 Task: Find connections with filter location Campo Alegre with filter topic #businesscoachwith filter profile language Spanish with filter current company C&S ELECTRIC LTD. with filter school Mahatma Gandhi Kashi Vidyapeeth with filter industry Building Finishing Contractors with filter service category Wedding Planning with filter keywords title Actuary
Action: Mouse moved to (525, 96)
Screenshot: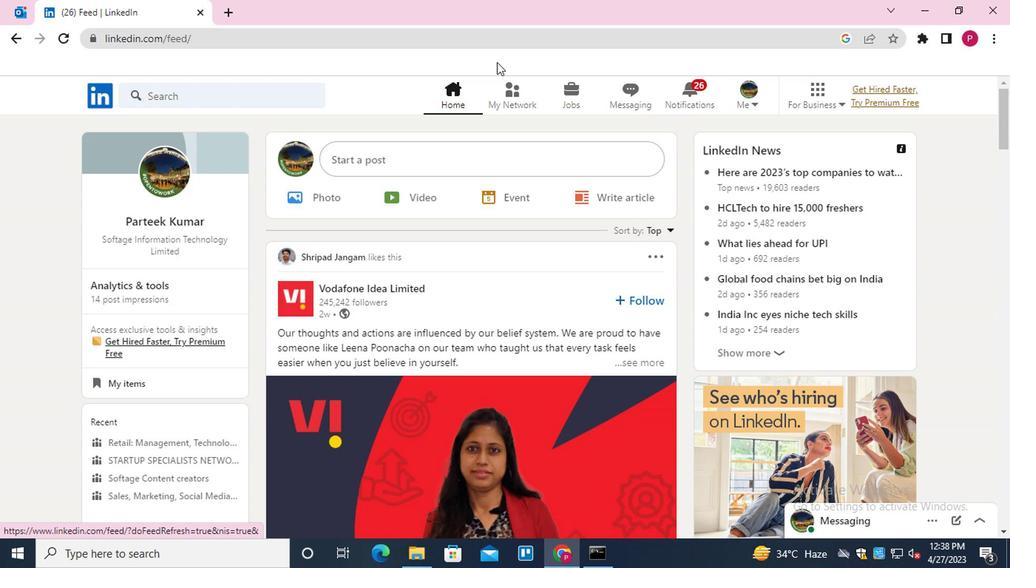 
Action: Mouse pressed left at (525, 96)
Screenshot: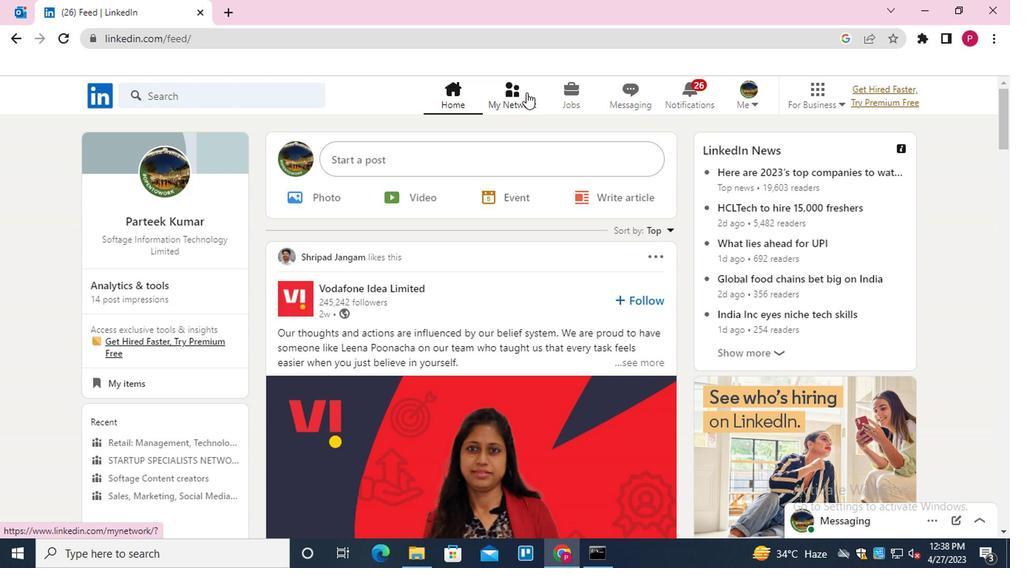 
Action: Mouse moved to (212, 181)
Screenshot: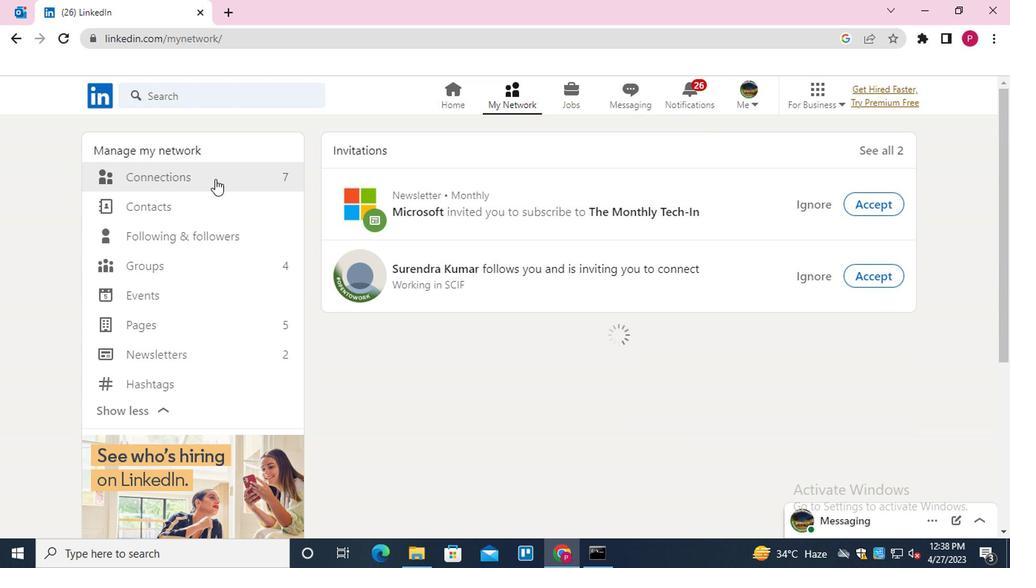 
Action: Mouse pressed left at (212, 181)
Screenshot: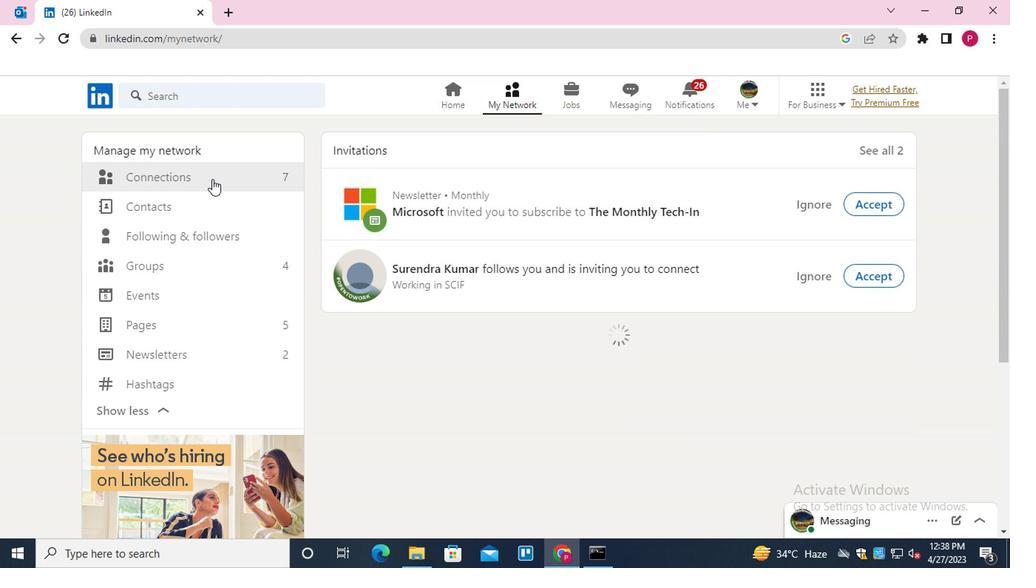 
Action: Mouse moved to (590, 179)
Screenshot: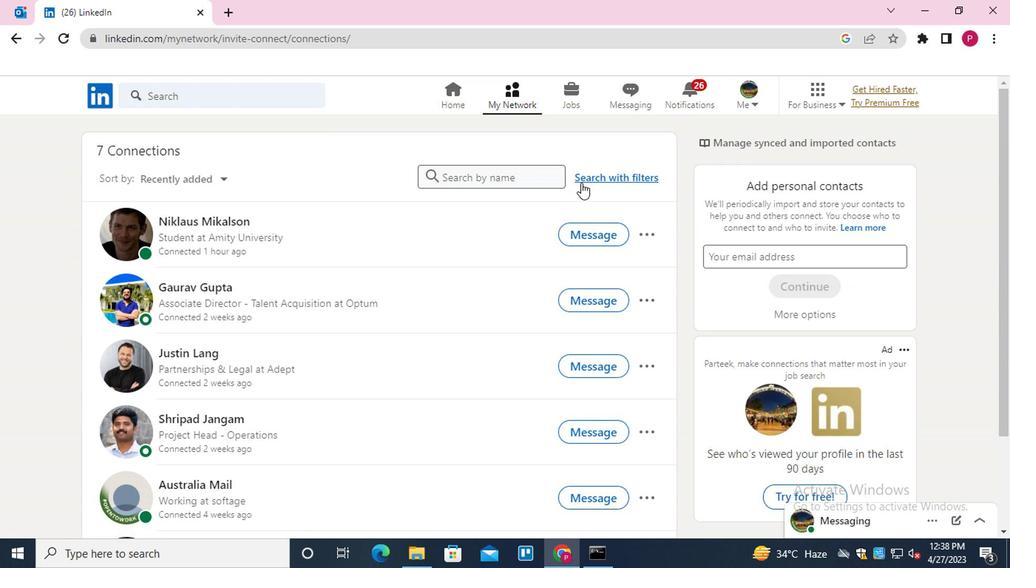 
Action: Mouse pressed left at (590, 179)
Screenshot: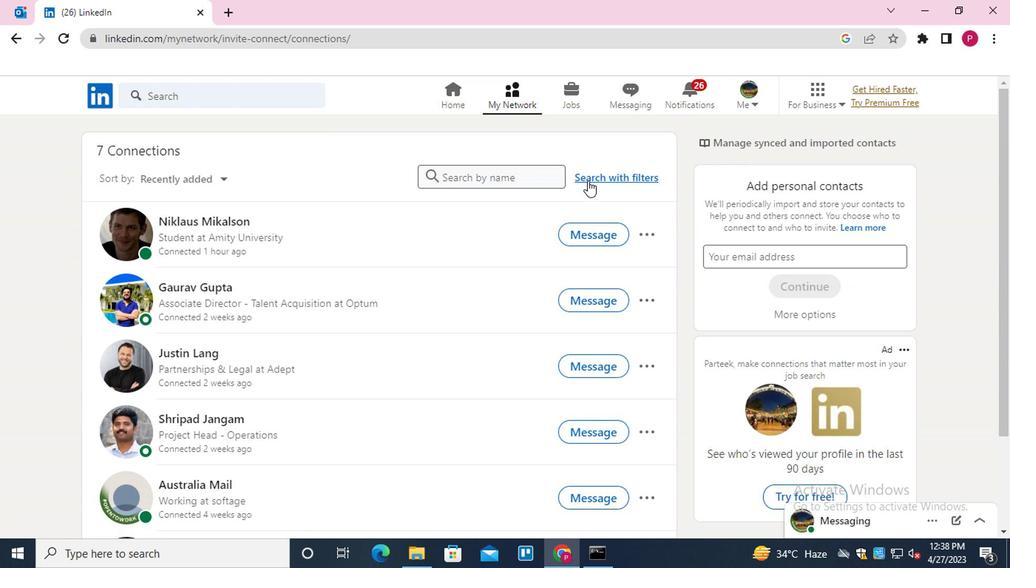 
Action: Mouse moved to (547, 141)
Screenshot: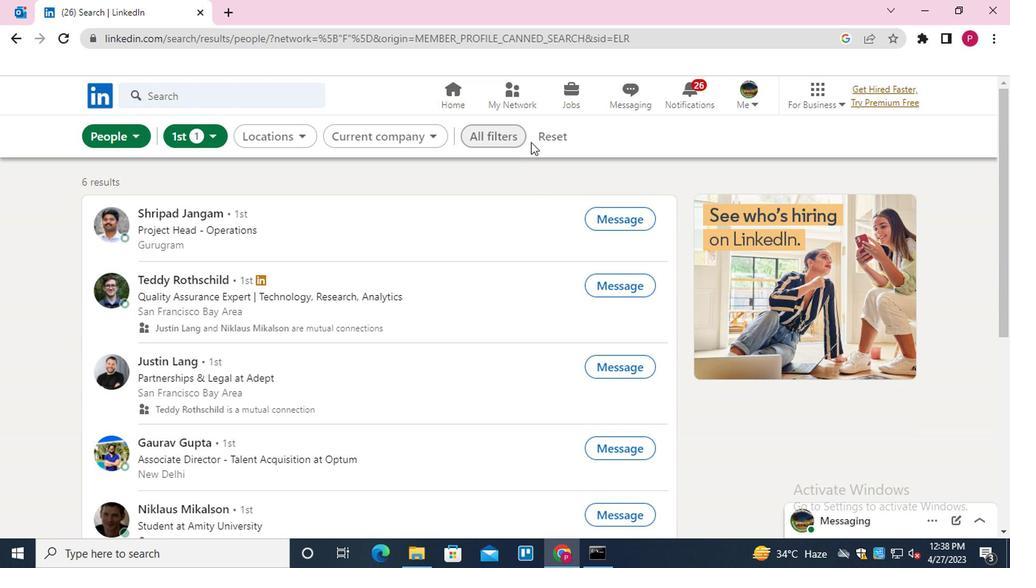 
Action: Mouse pressed left at (547, 141)
Screenshot: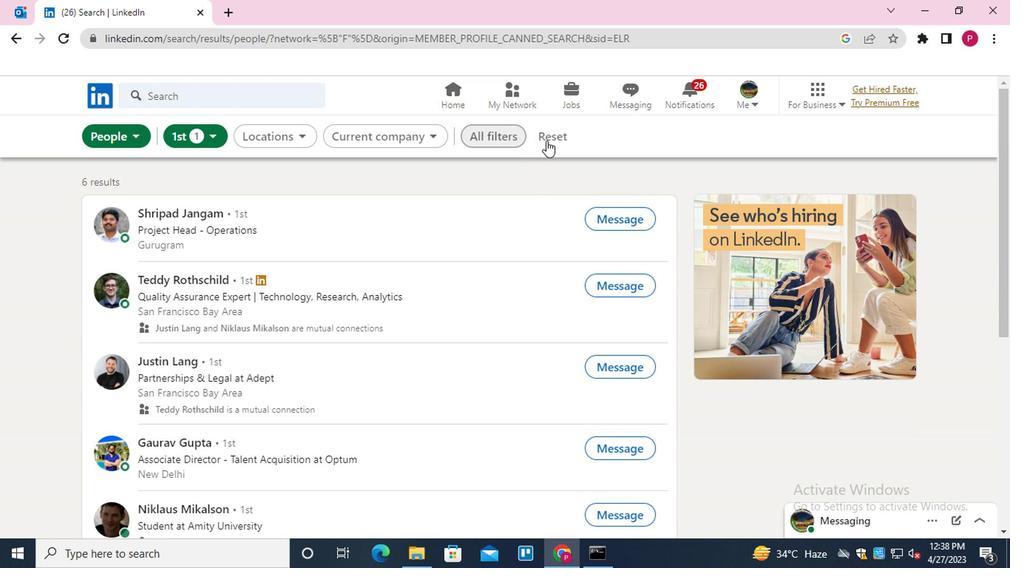 
Action: Mouse moved to (511, 142)
Screenshot: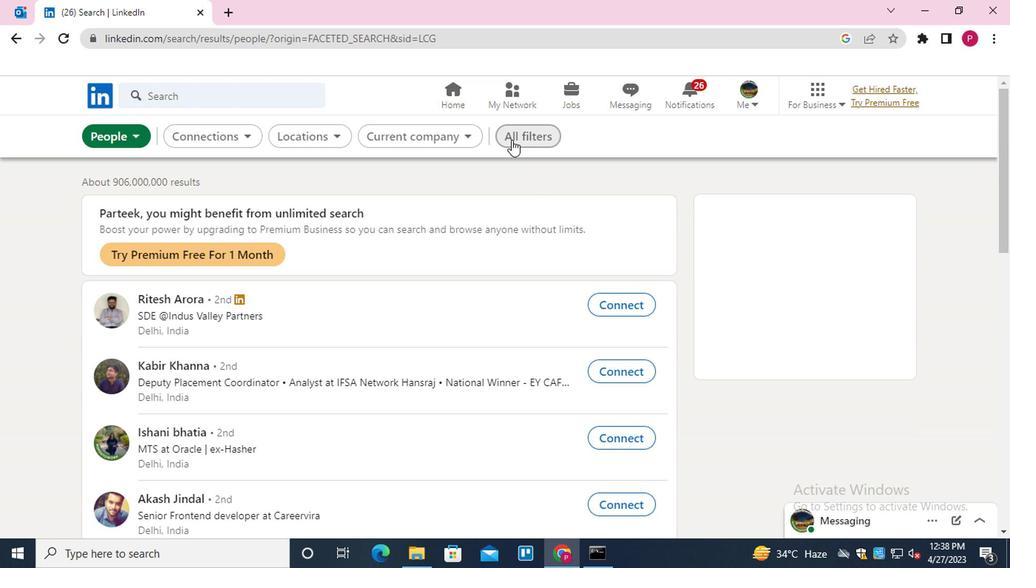 
Action: Mouse pressed left at (511, 142)
Screenshot: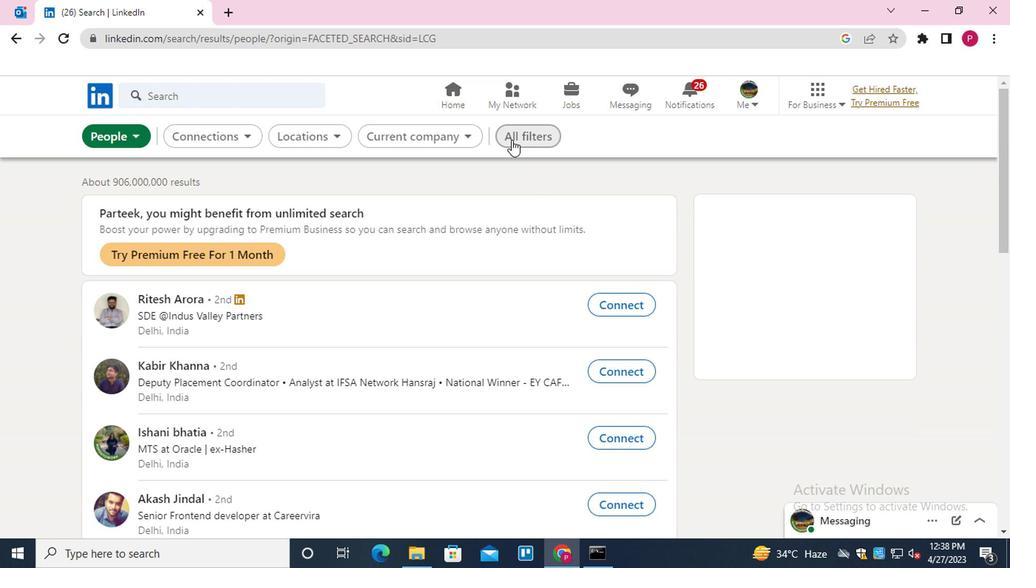 
Action: Mouse moved to (794, 334)
Screenshot: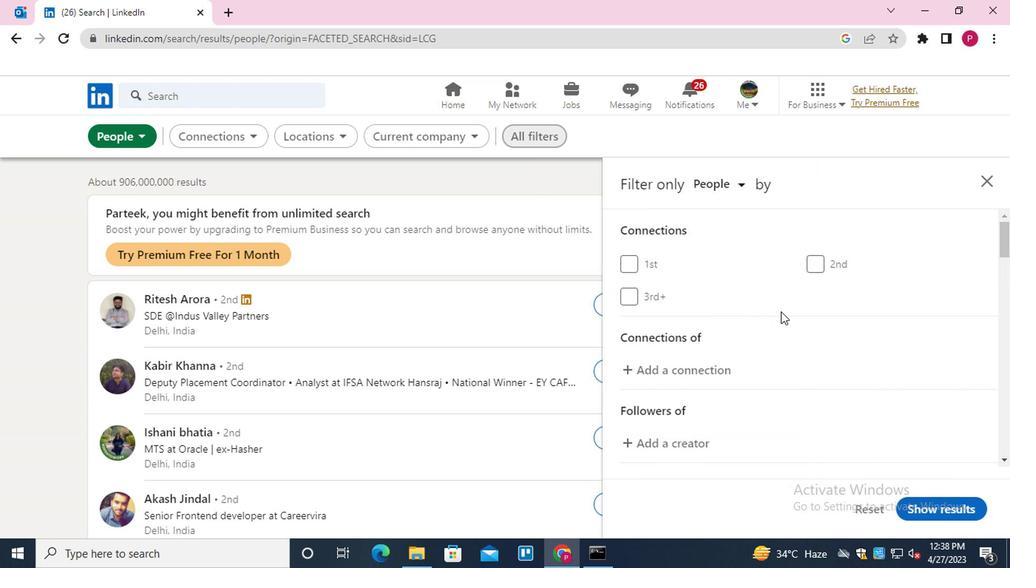 
Action: Mouse scrolled (794, 334) with delta (0, 0)
Screenshot: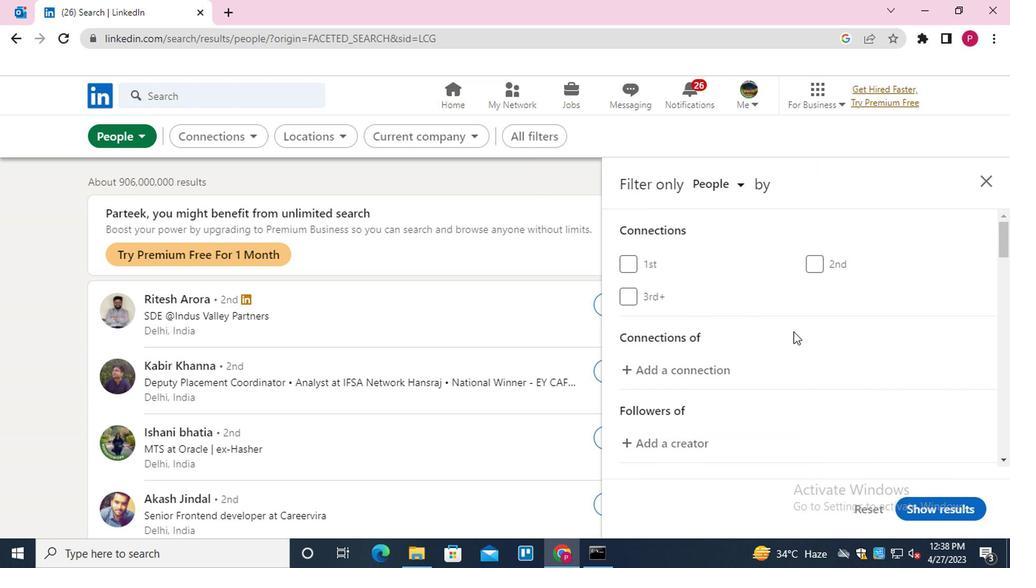 
Action: Mouse scrolled (794, 334) with delta (0, 0)
Screenshot: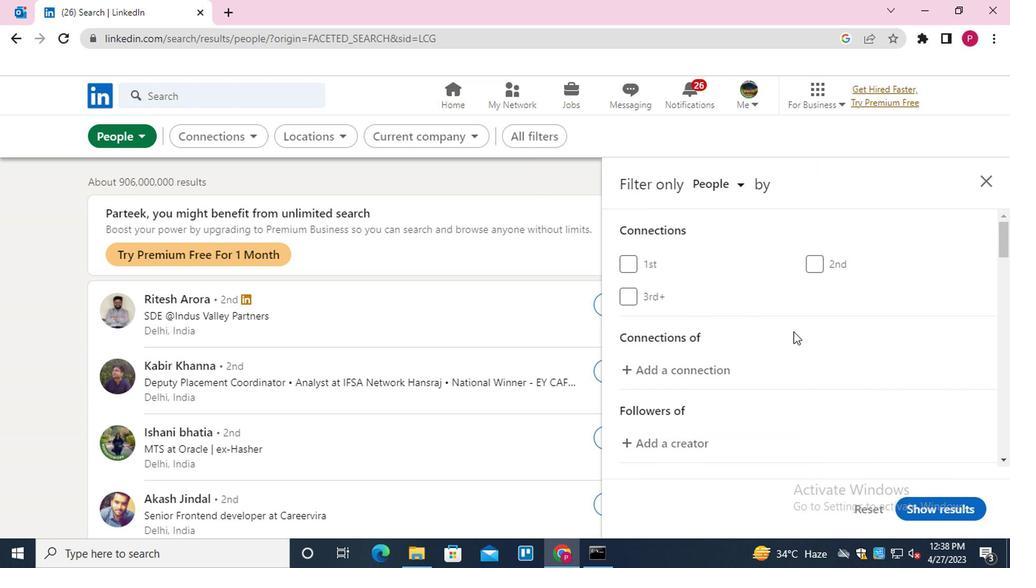 
Action: Mouse scrolled (794, 334) with delta (0, 0)
Screenshot: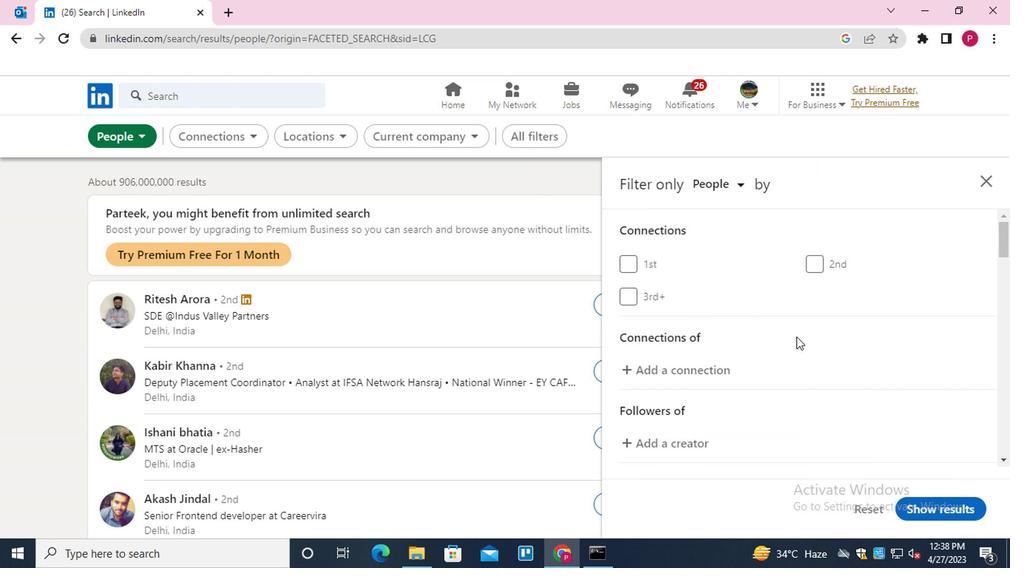 
Action: Mouse moved to (856, 359)
Screenshot: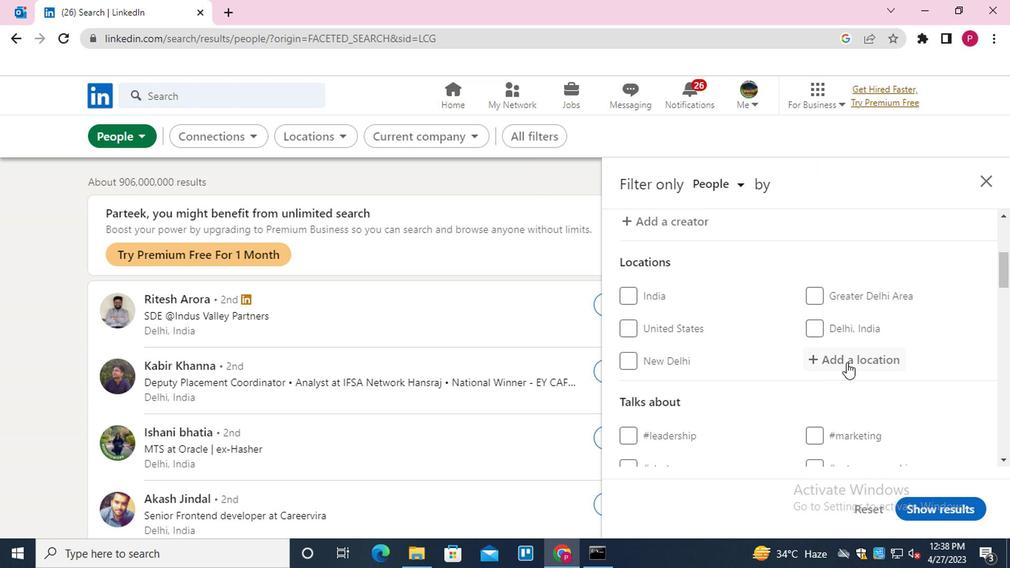 
Action: Mouse pressed left at (856, 359)
Screenshot: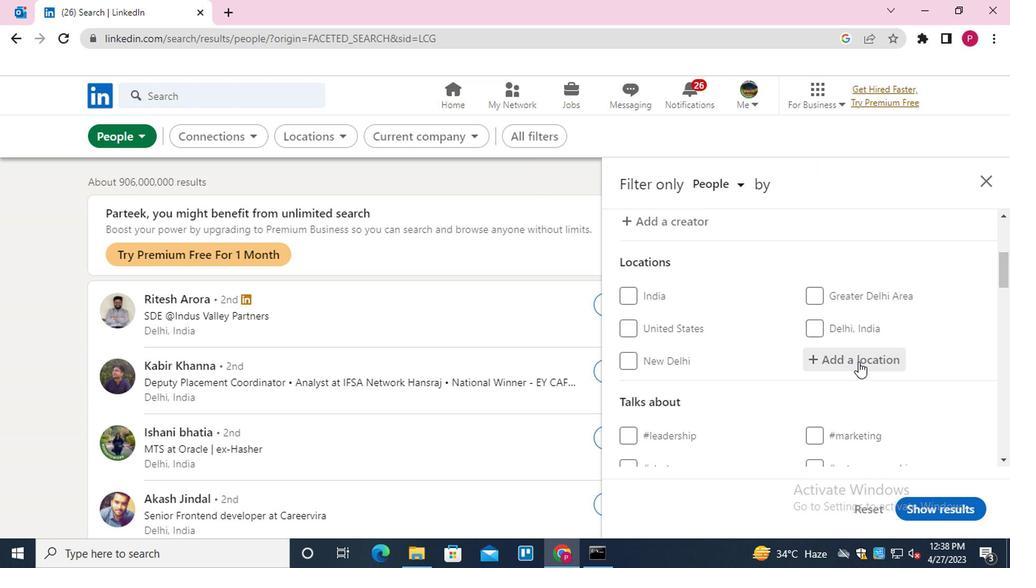 
Action: Mouse moved to (854, 360)
Screenshot: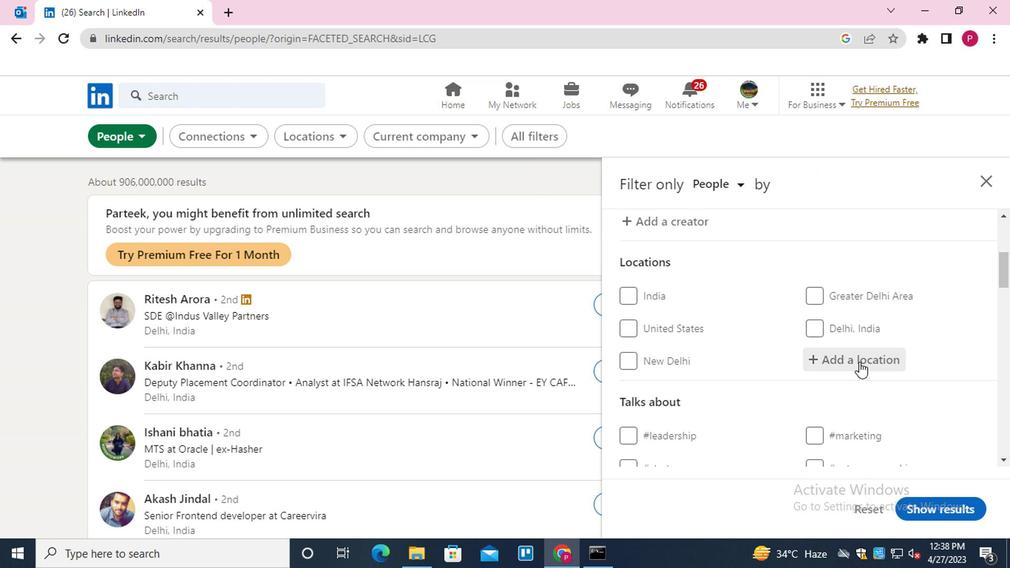 
Action: Key pressed <Key.shift>CAMPO<Key.space><Key.shift>ALEGRE<Key.down><Key.enter>
Screenshot: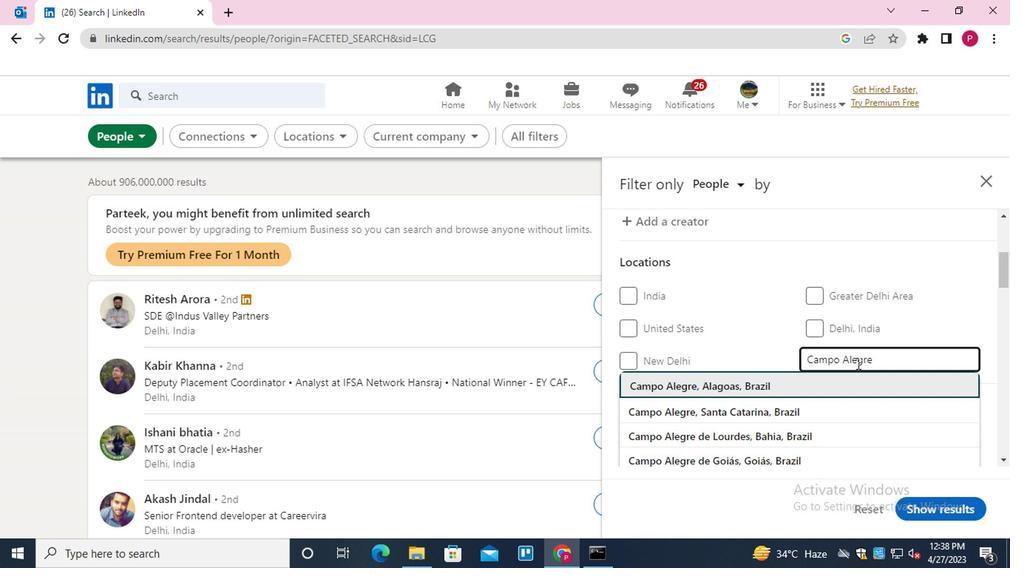 
Action: Mouse moved to (734, 365)
Screenshot: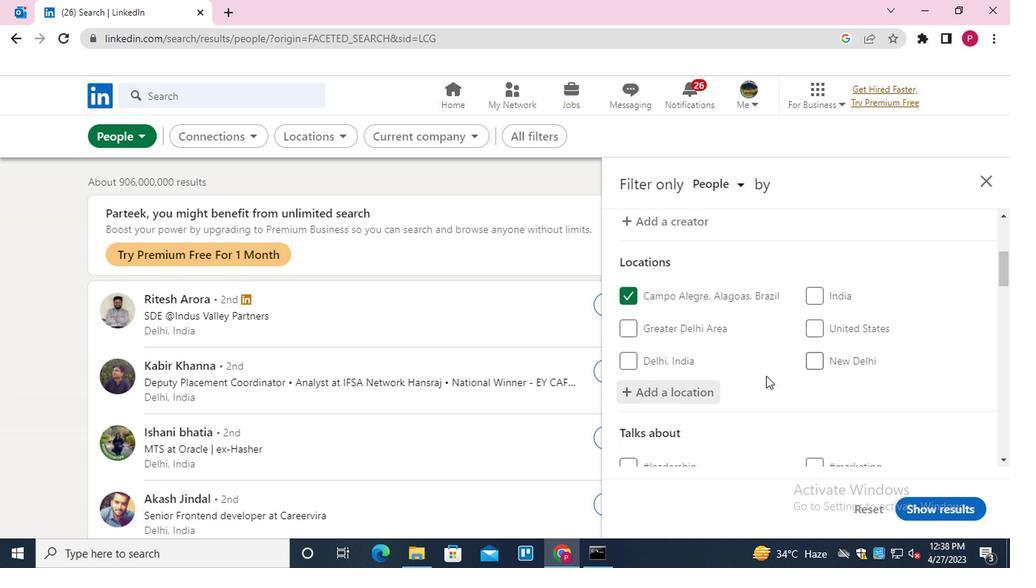 
Action: Mouse scrolled (734, 364) with delta (0, 0)
Screenshot: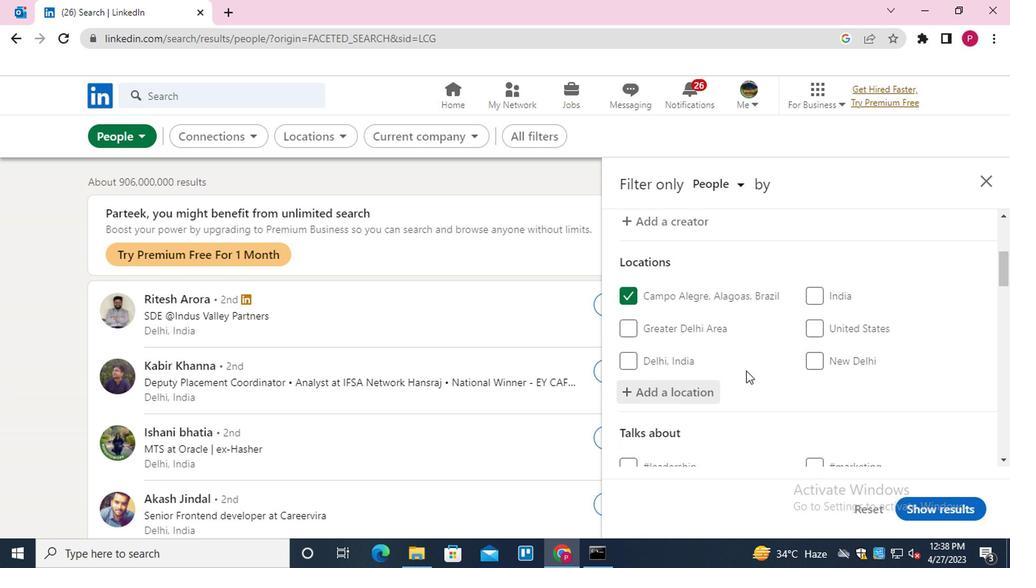 
Action: Mouse scrolled (734, 364) with delta (0, 0)
Screenshot: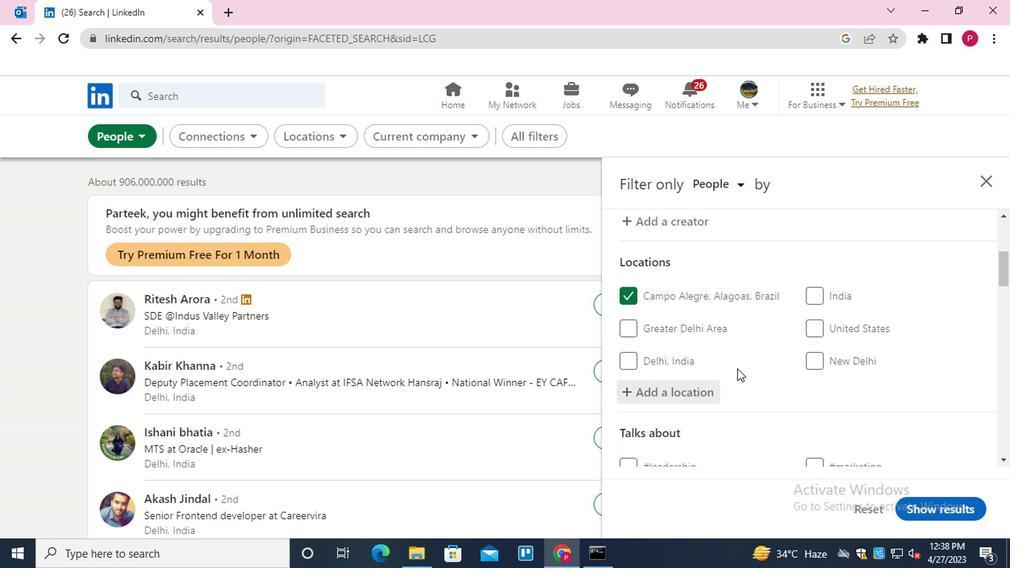 
Action: Mouse scrolled (734, 364) with delta (0, 0)
Screenshot: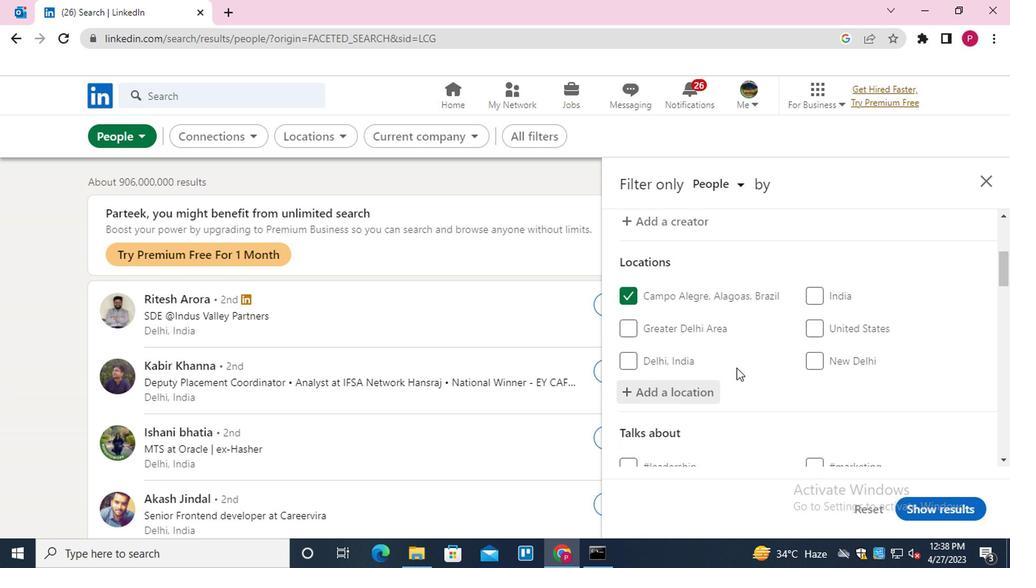 
Action: Mouse moved to (852, 303)
Screenshot: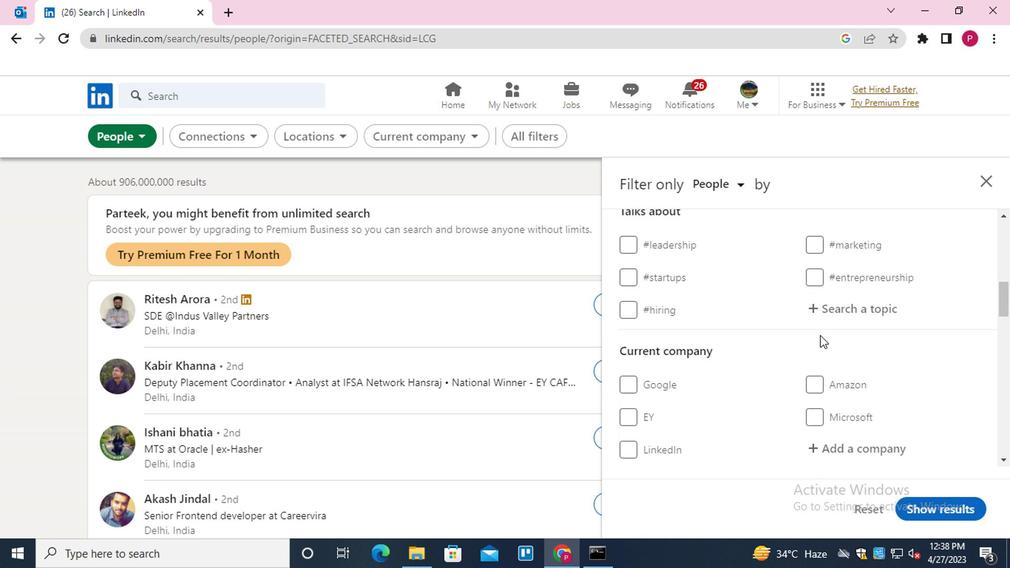 
Action: Mouse pressed left at (852, 303)
Screenshot: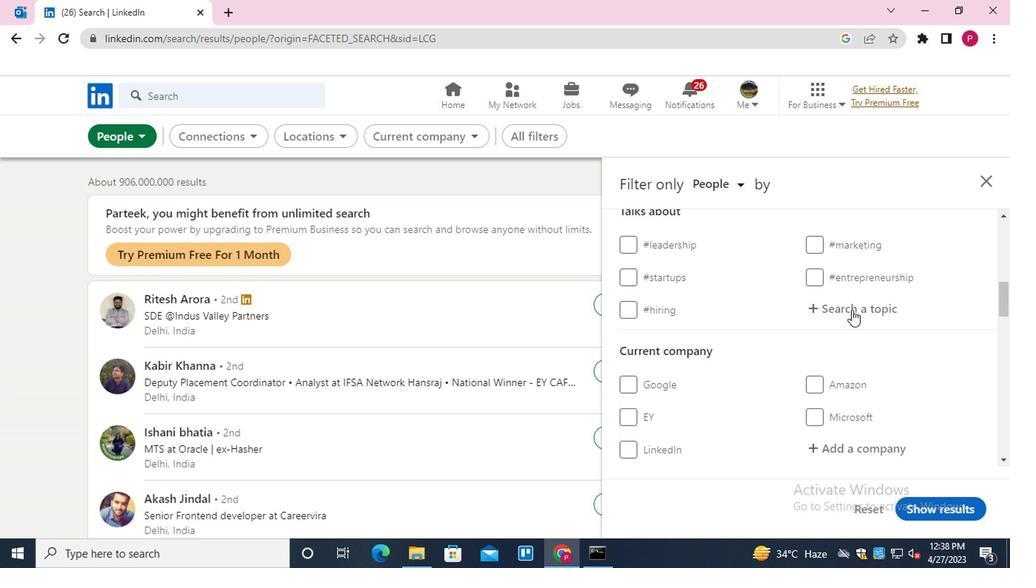 
Action: Key pressed BUSINESSCOACJ<Key.backspace><Key.down><Key.enter>
Screenshot: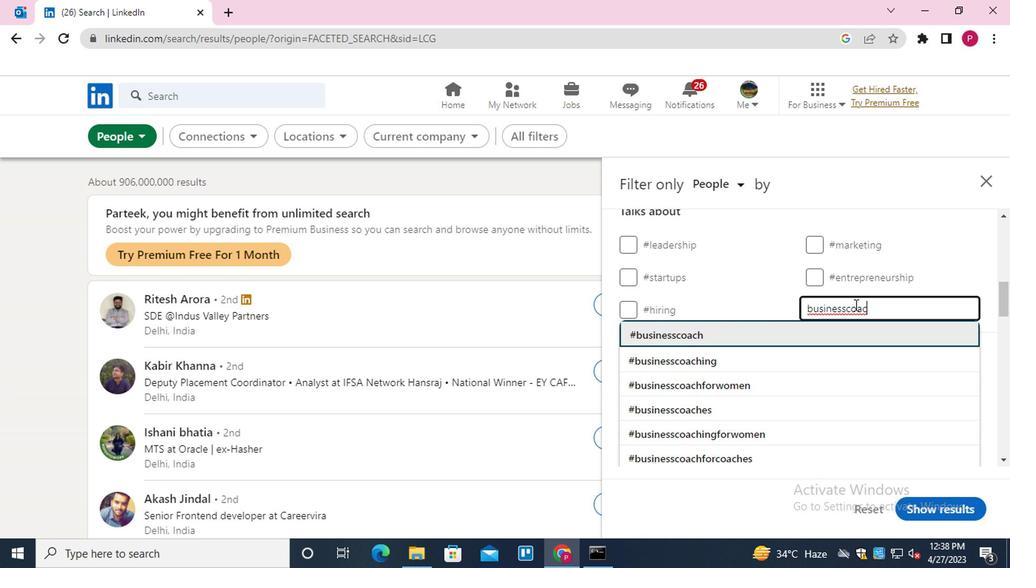 
Action: Mouse moved to (845, 310)
Screenshot: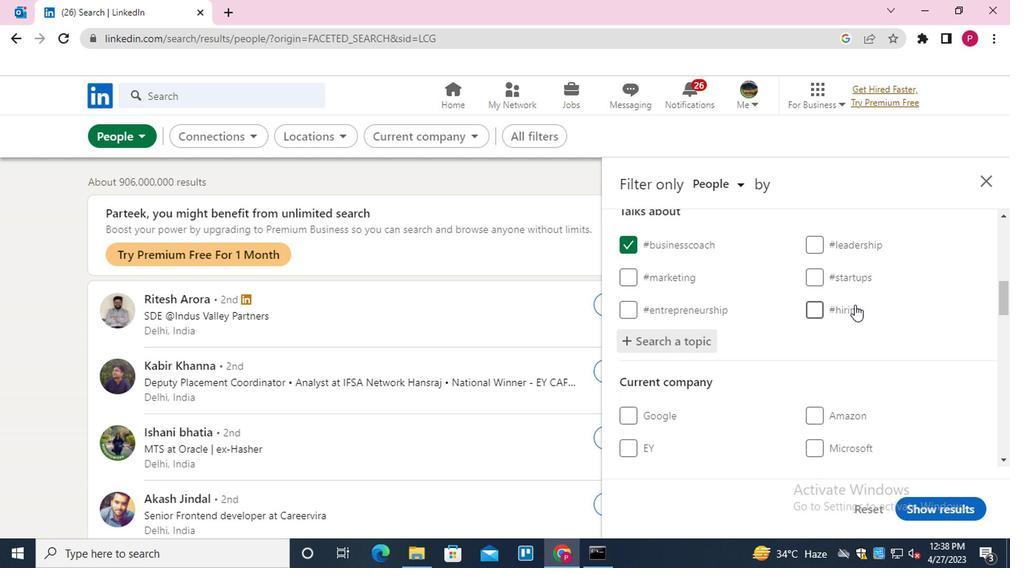 
Action: Mouse scrolled (845, 310) with delta (0, 0)
Screenshot: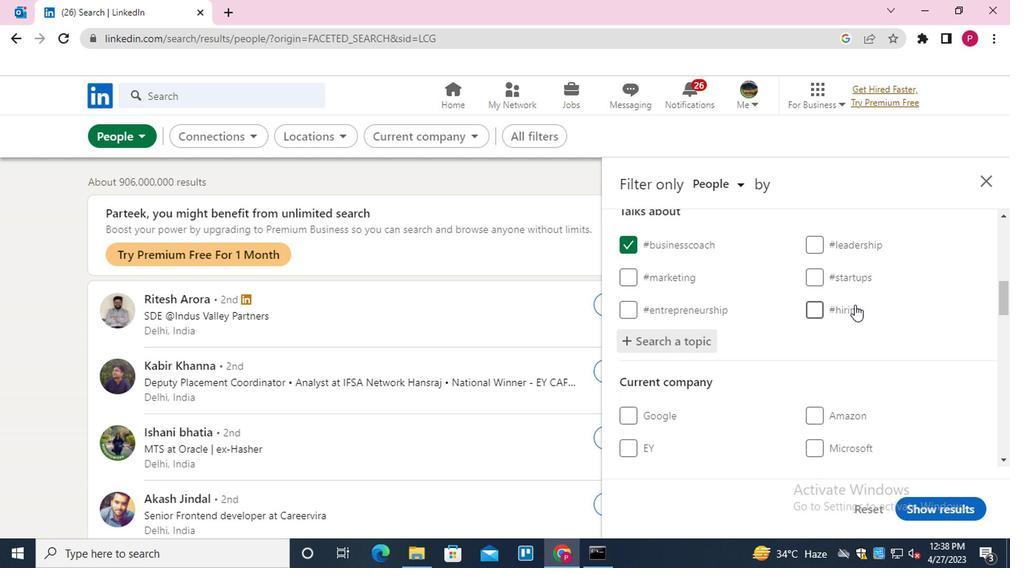 
Action: Mouse moved to (843, 321)
Screenshot: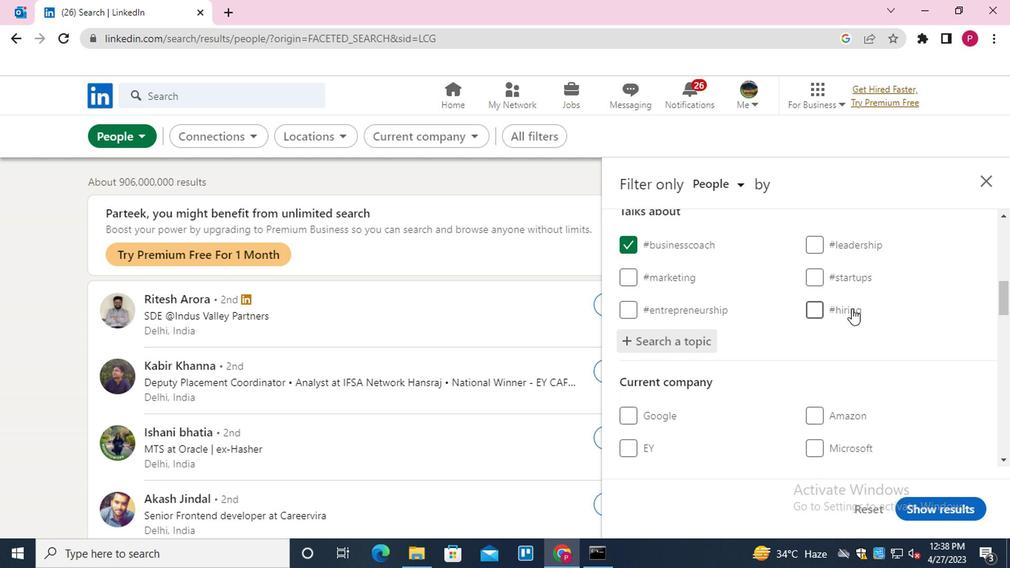 
Action: Mouse scrolled (843, 320) with delta (0, 0)
Screenshot: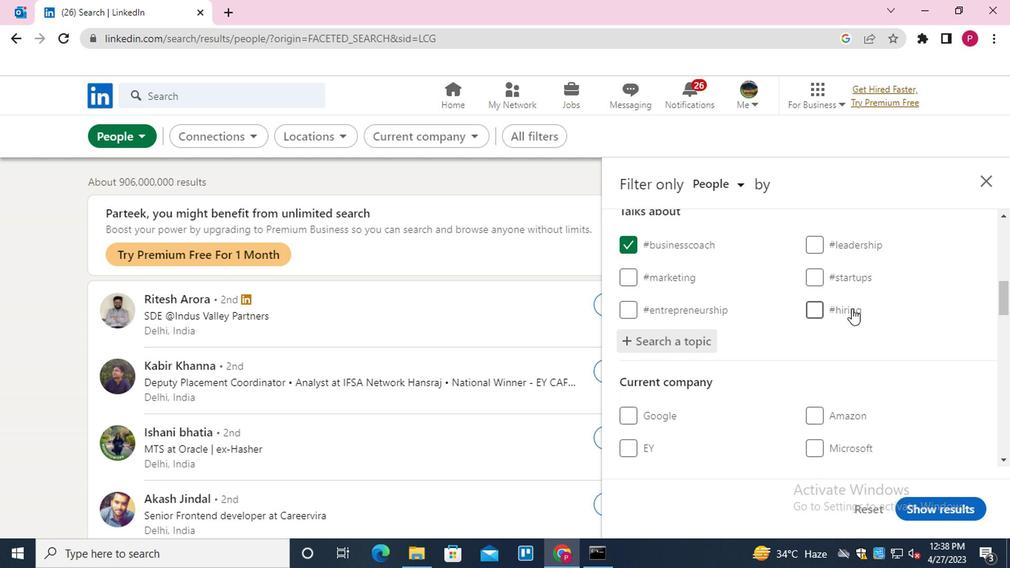 
Action: Mouse moved to (842, 328)
Screenshot: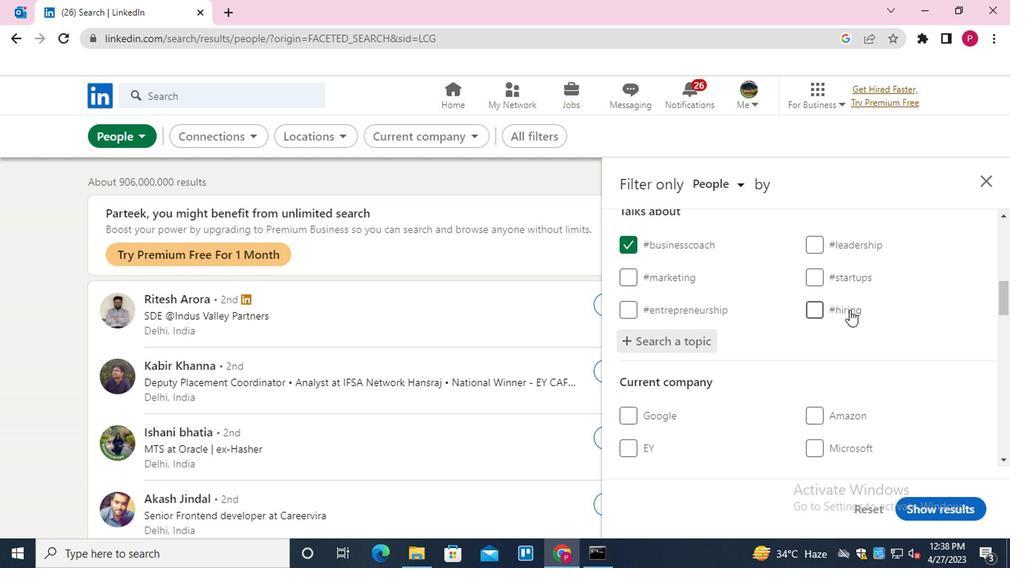 
Action: Mouse scrolled (842, 328) with delta (0, 0)
Screenshot: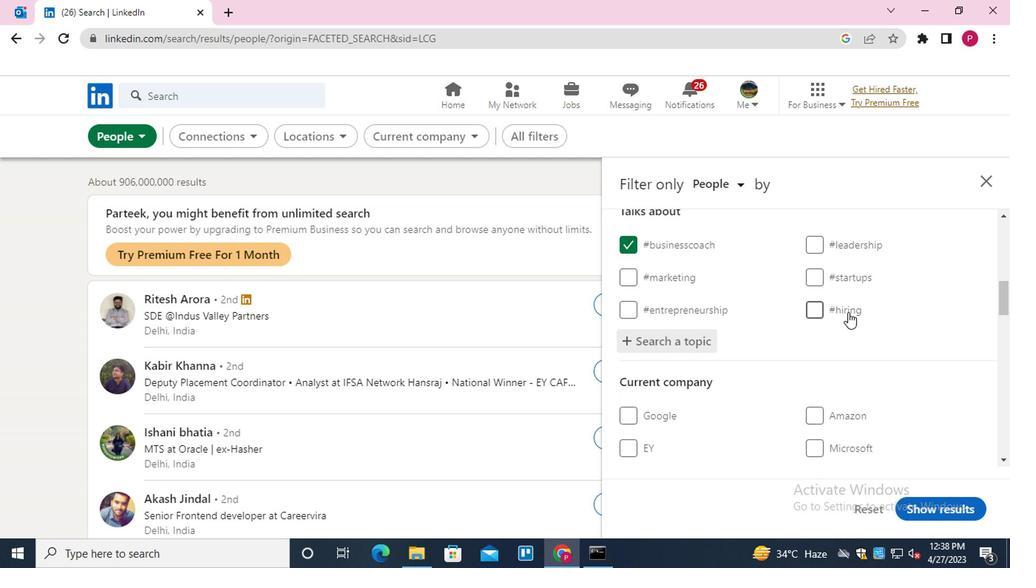 
Action: Mouse moved to (777, 338)
Screenshot: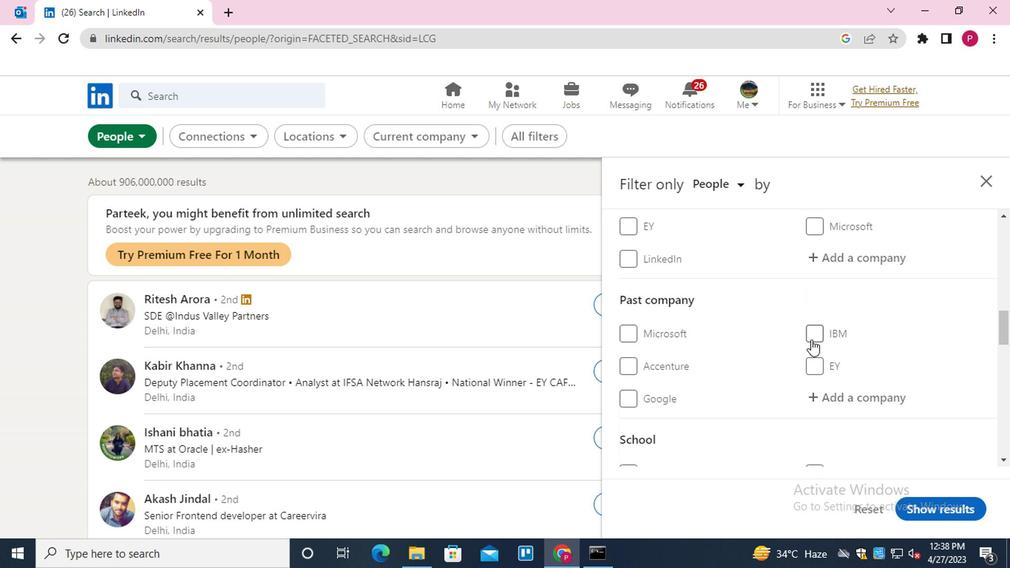 
Action: Mouse scrolled (777, 338) with delta (0, 0)
Screenshot: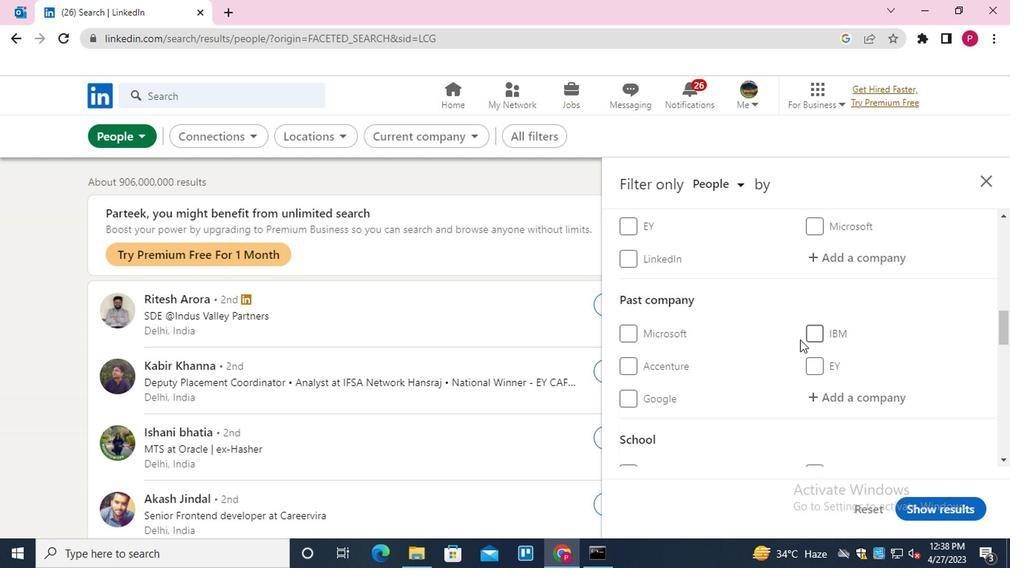 
Action: Mouse scrolled (777, 338) with delta (0, 0)
Screenshot: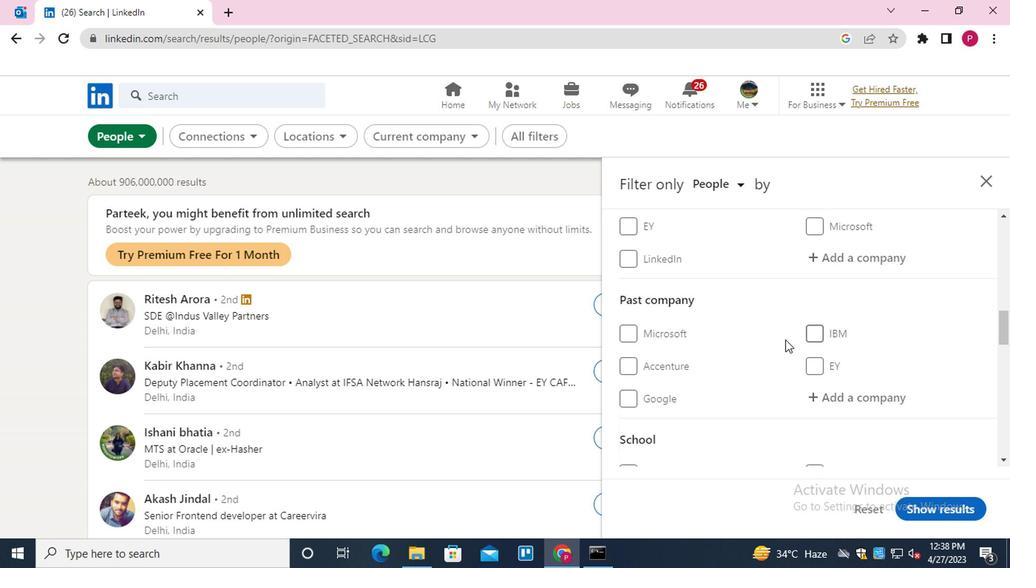 
Action: Mouse scrolled (777, 338) with delta (0, 0)
Screenshot: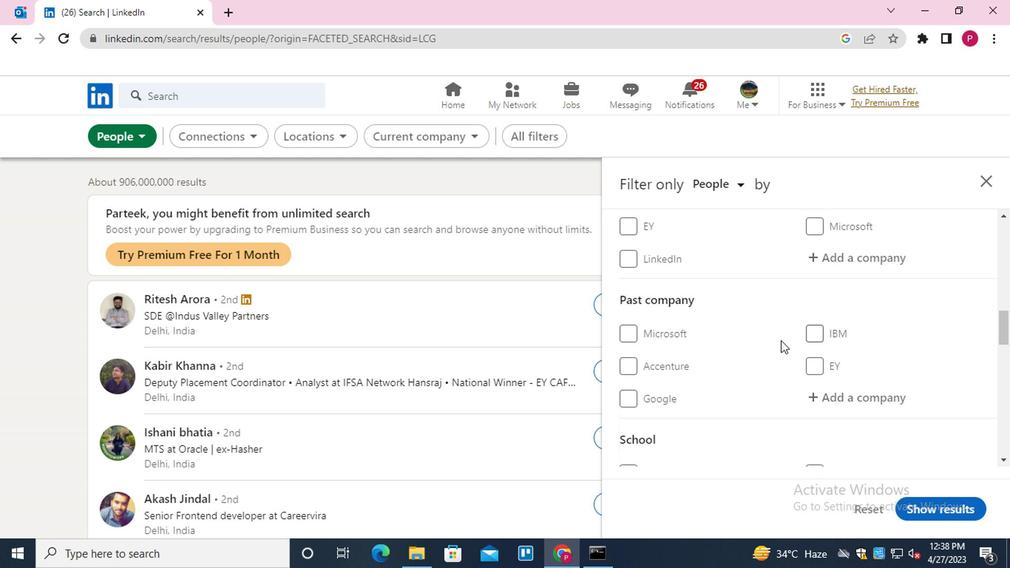 
Action: Mouse moved to (777, 340)
Screenshot: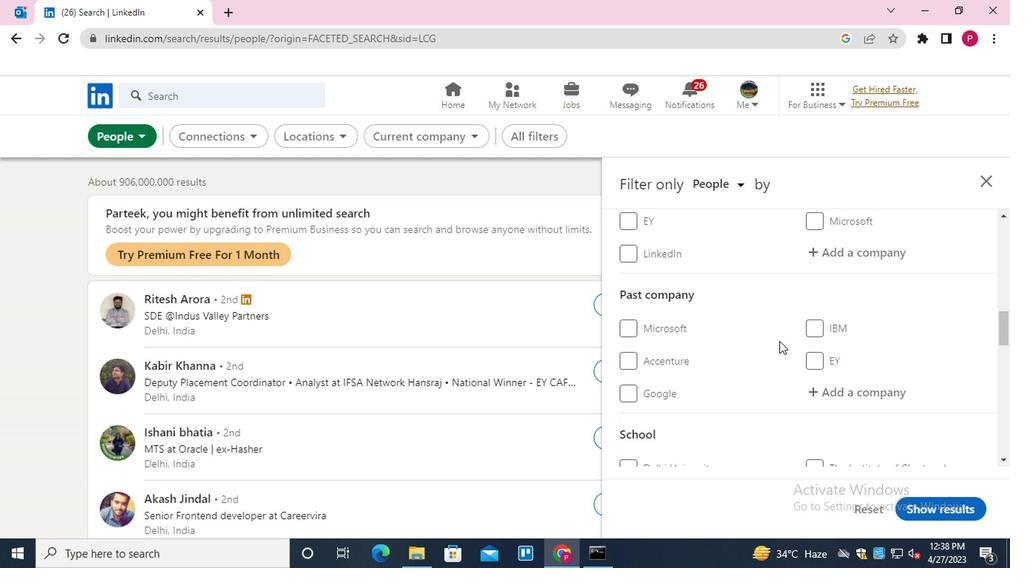 
Action: Mouse scrolled (777, 339) with delta (0, 0)
Screenshot: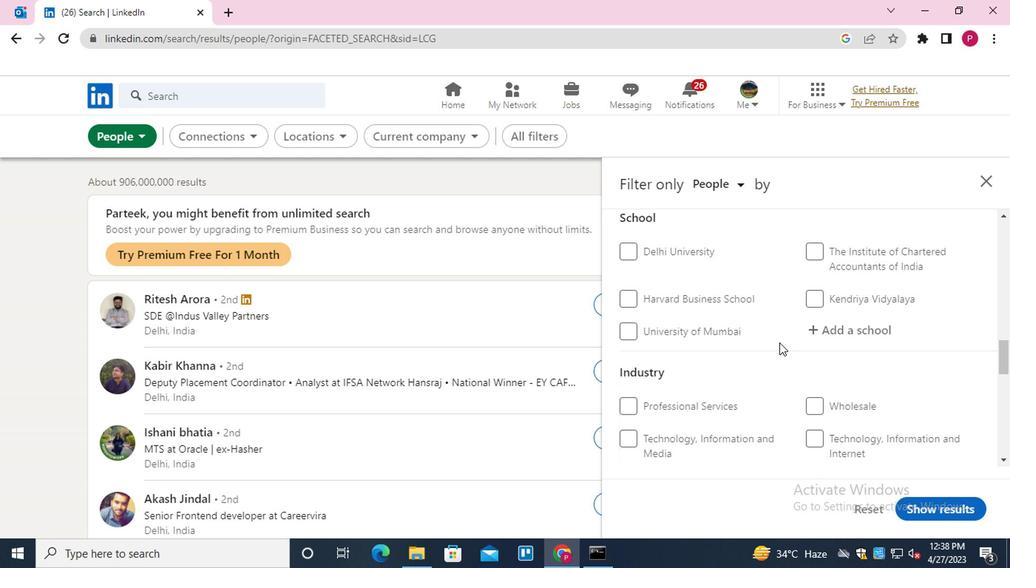 
Action: Mouse scrolled (777, 339) with delta (0, 0)
Screenshot: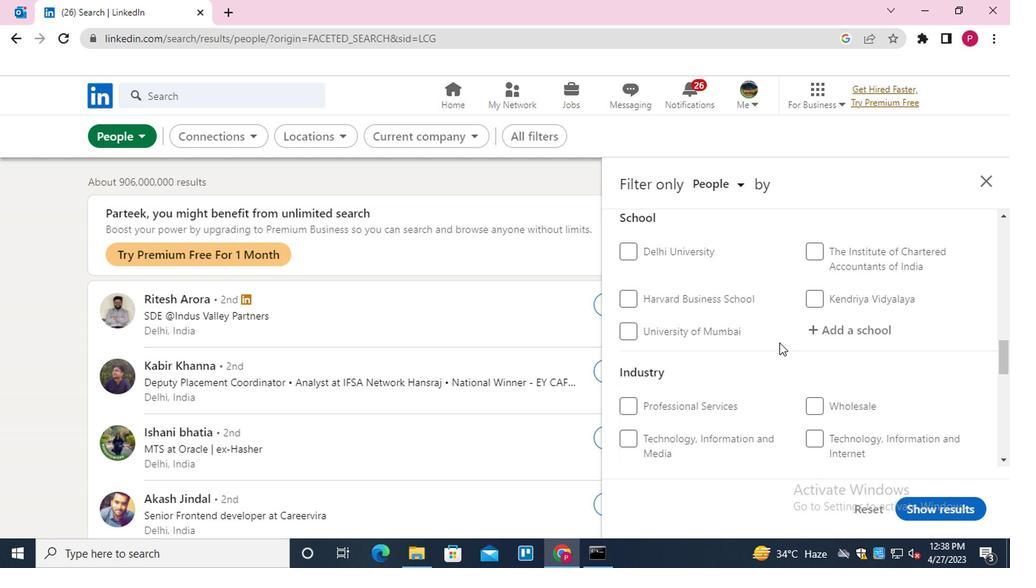
Action: Mouse scrolled (777, 339) with delta (0, 0)
Screenshot: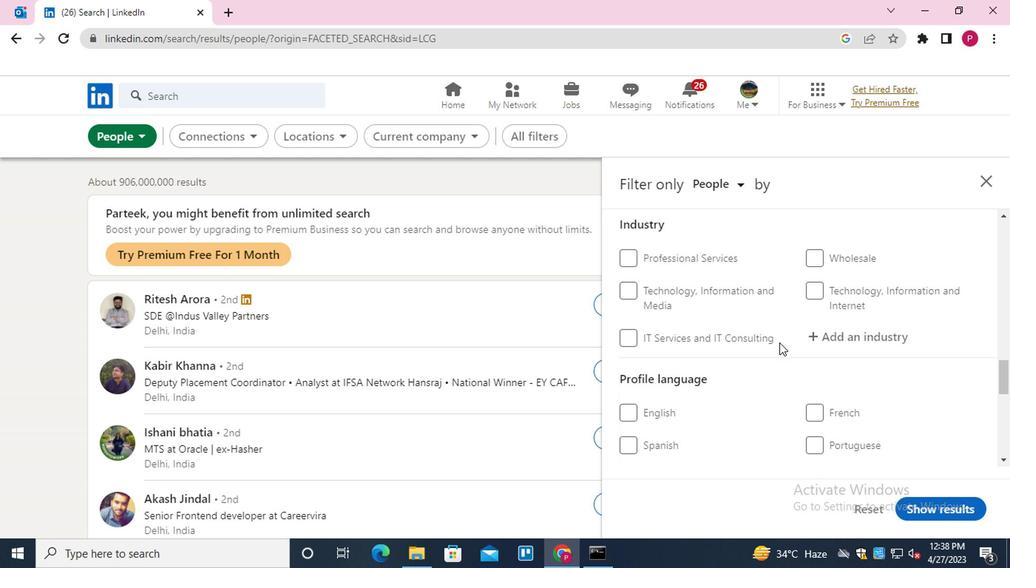 
Action: Mouse scrolled (777, 339) with delta (0, 0)
Screenshot: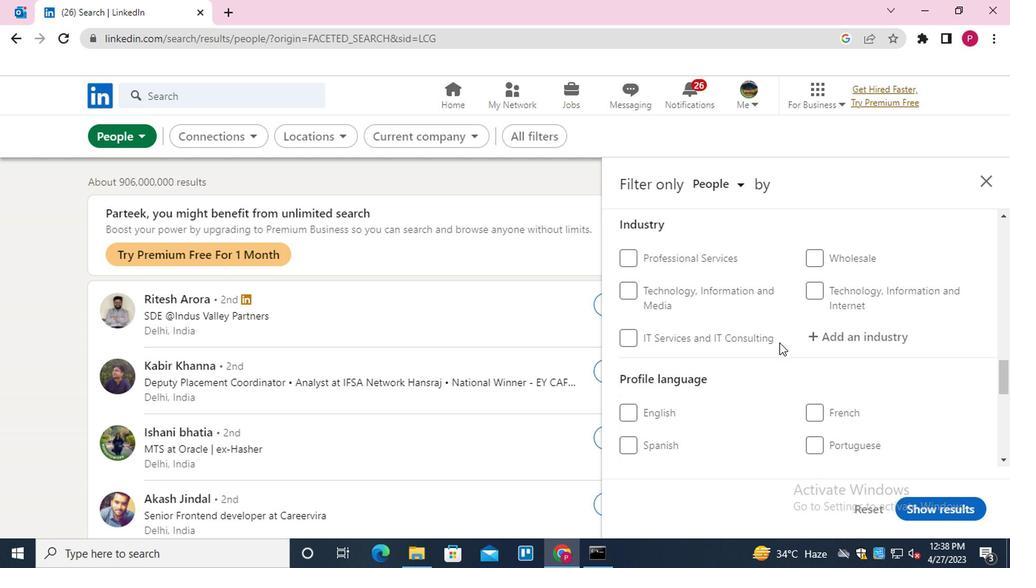 
Action: Mouse moved to (634, 287)
Screenshot: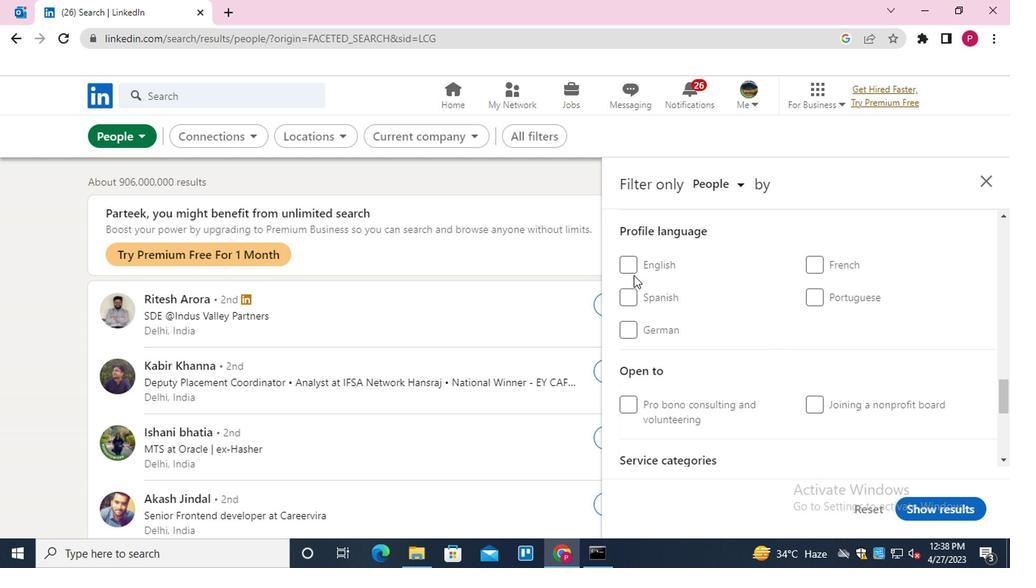 
Action: Mouse pressed left at (634, 287)
Screenshot: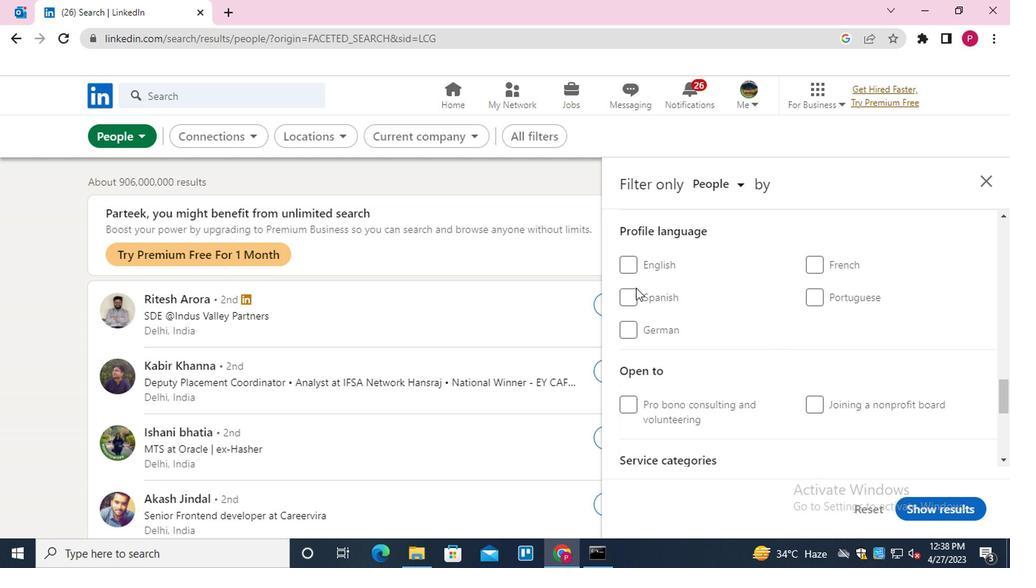 
Action: Mouse moved to (634, 300)
Screenshot: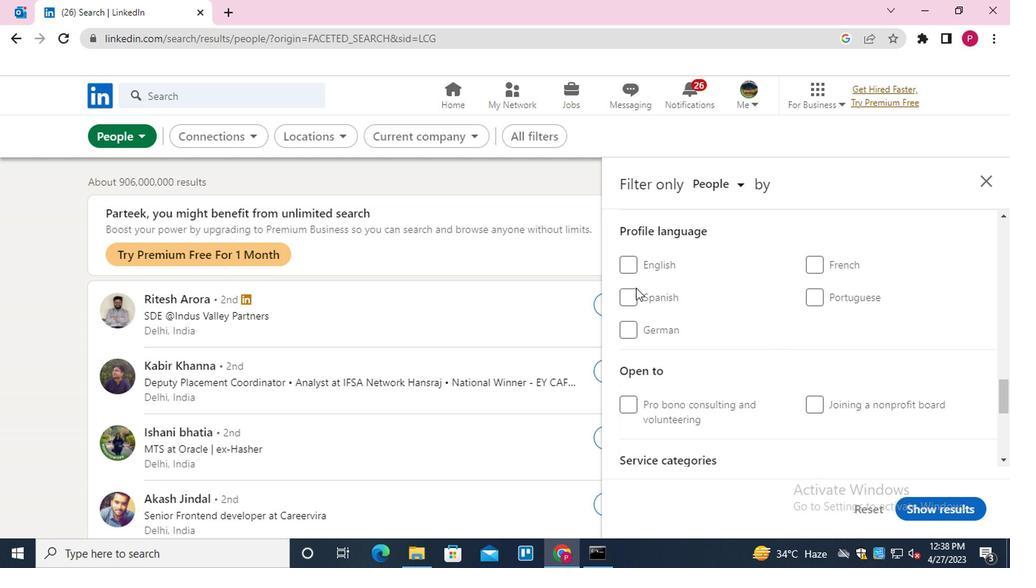 
Action: Mouse pressed left at (634, 300)
Screenshot: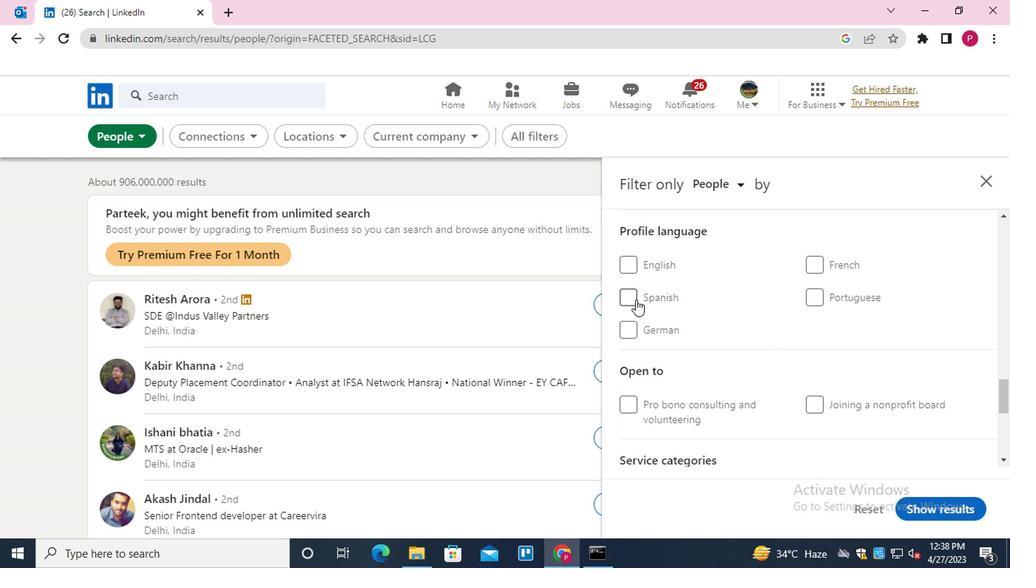 
Action: Mouse moved to (649, 300)
Screenshot: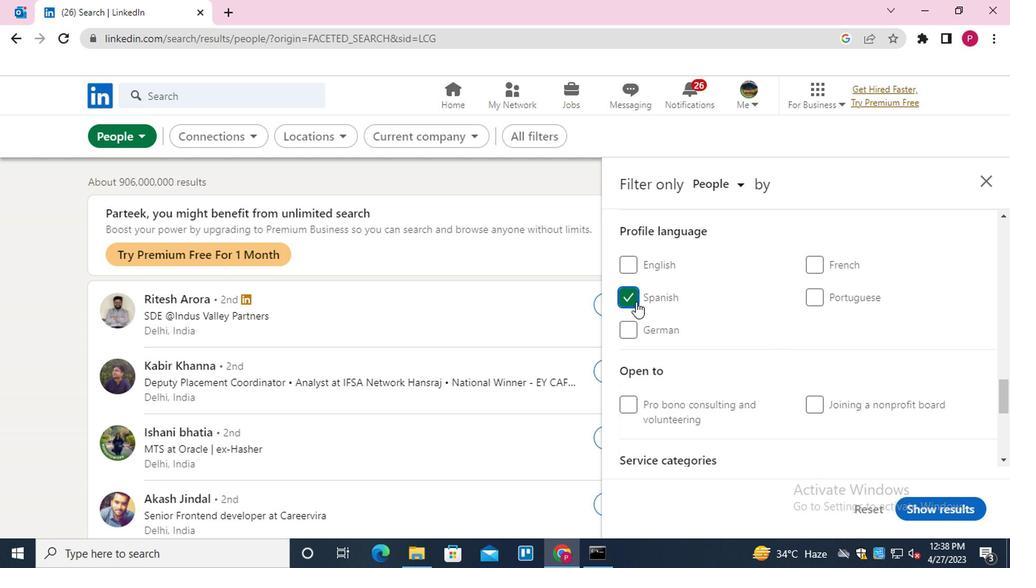 
Action: Mouse scrolled (649, 301) with delta (0, 0)
Screenshot: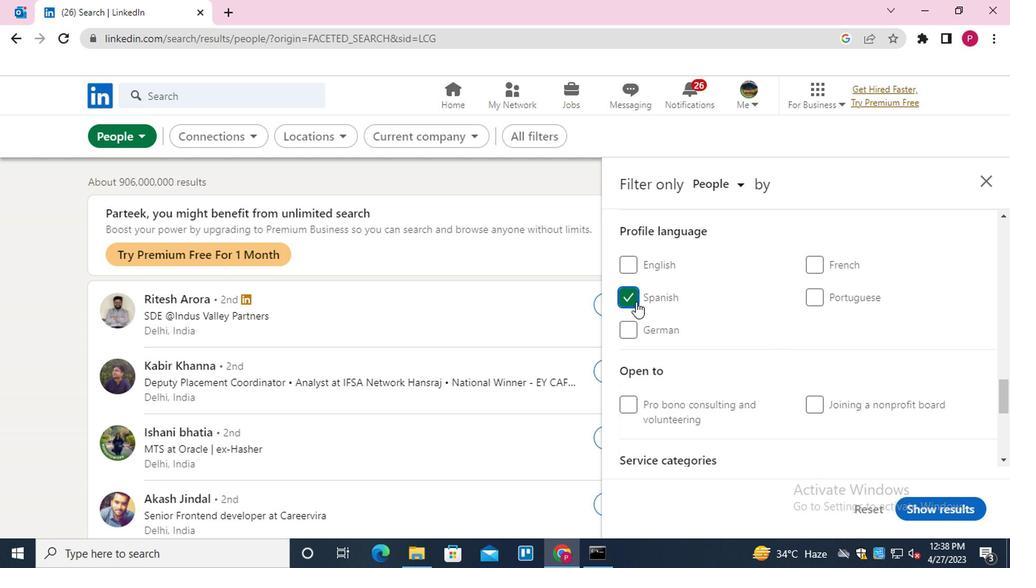 
Action: Mouse scrolled (649, 301) with delta (0, 0)
Screenshot: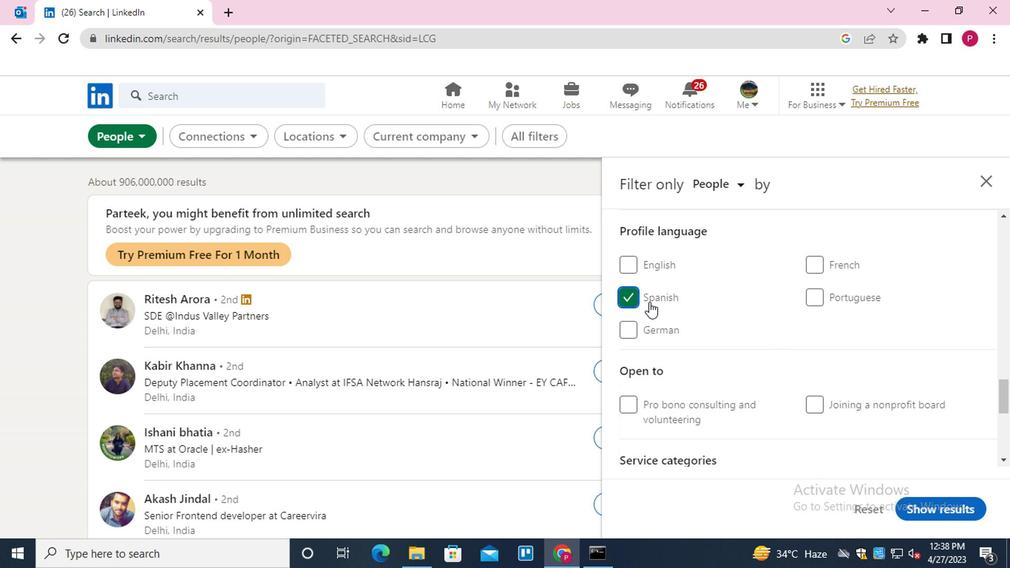 
Action: Mouse scrolled (649, 301) with delta (0, 0)
Screenshot: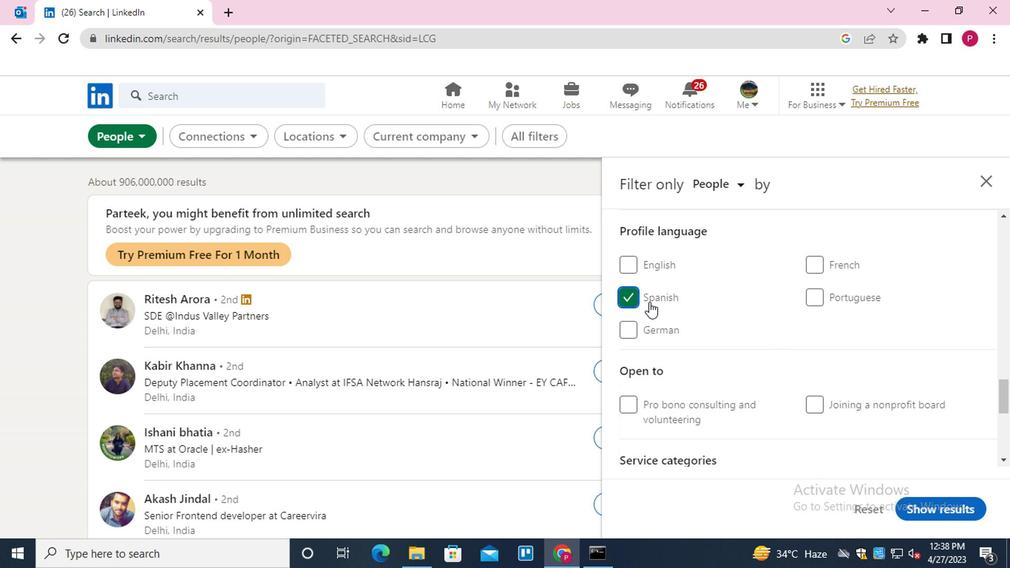 
Action: Mouse scrolled (649, 301) with delta (0, 0)
Screenshot: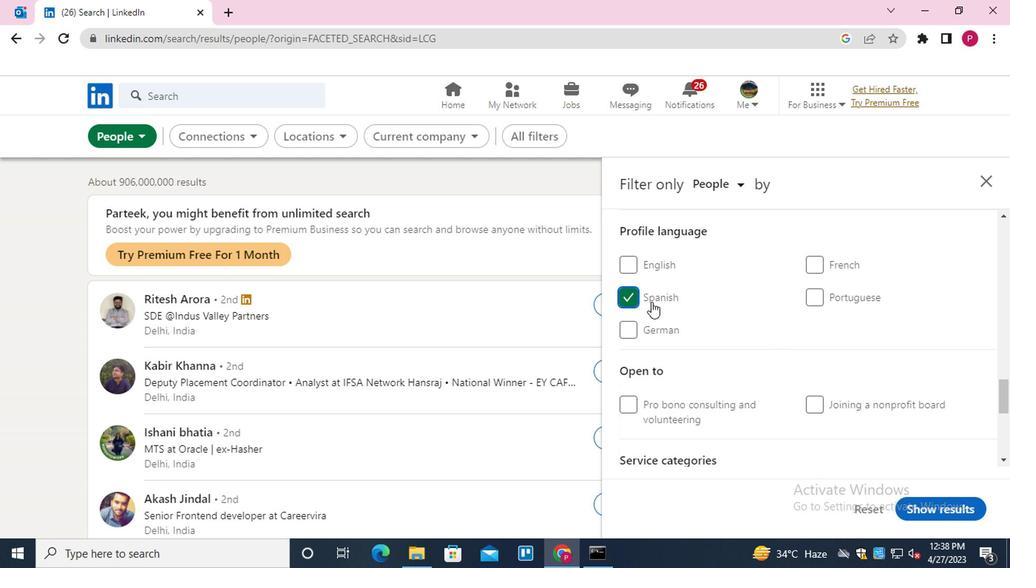 
Action: Mouse moved to (650, 300)
Screenshot: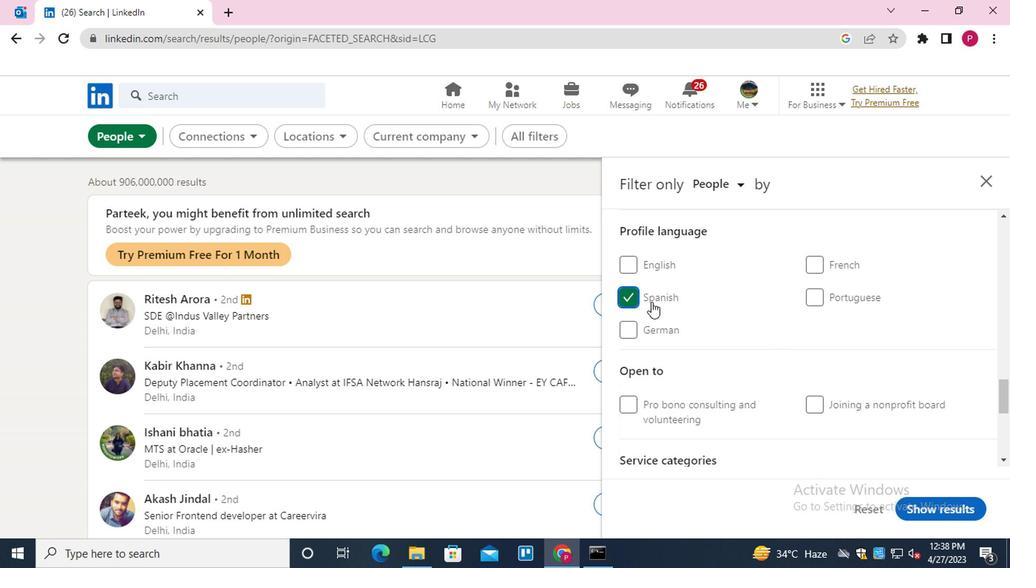 
Action: Mouse scrolled (650, 301) with delta (0, 0)
Screenshot: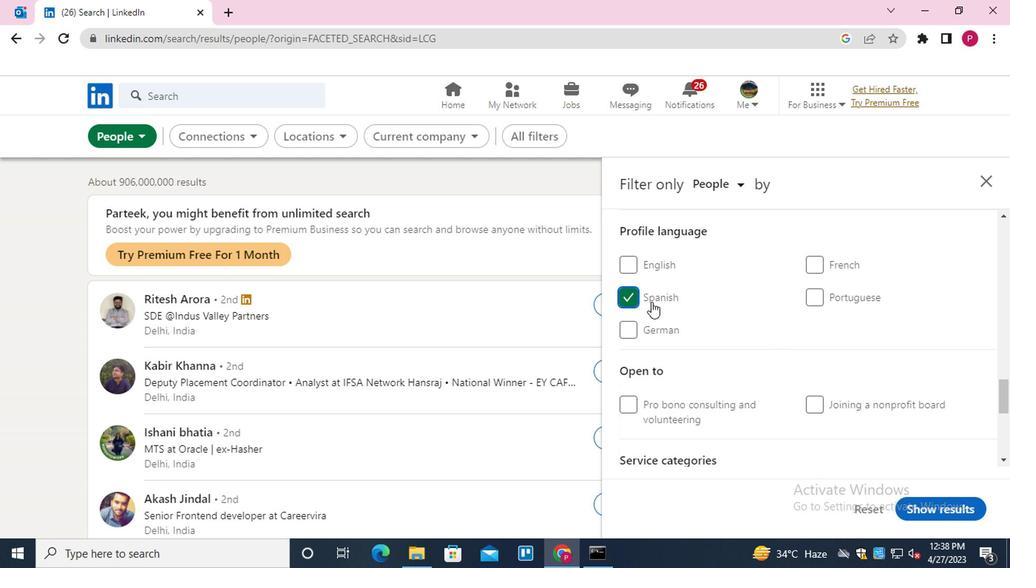 
Action: Mouse scrolled (650, 301) with delta (0, 0)
Screenshot: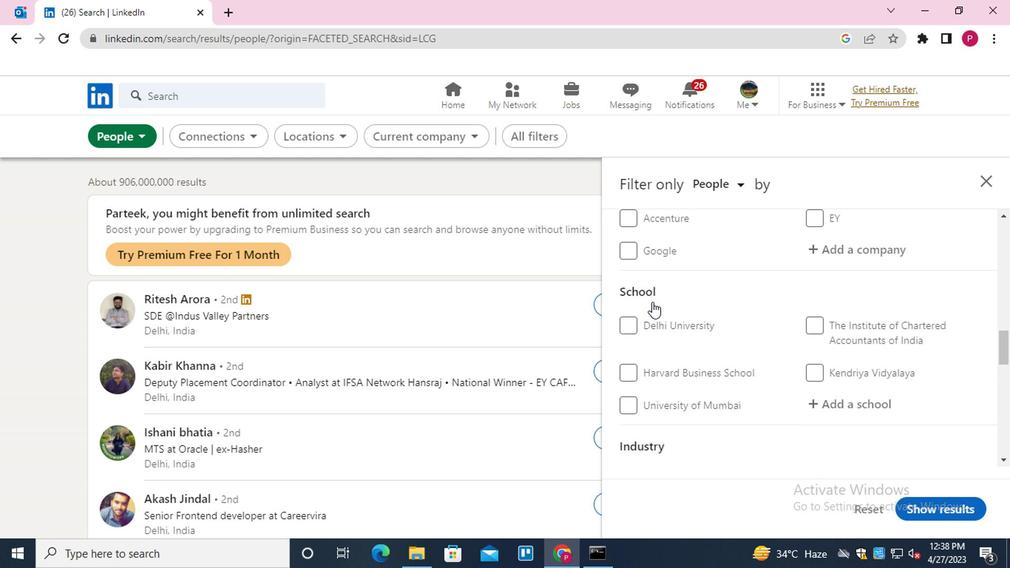 
Action: Mouse scrolled (650, 301) with delta (0, 0)
Screenshot: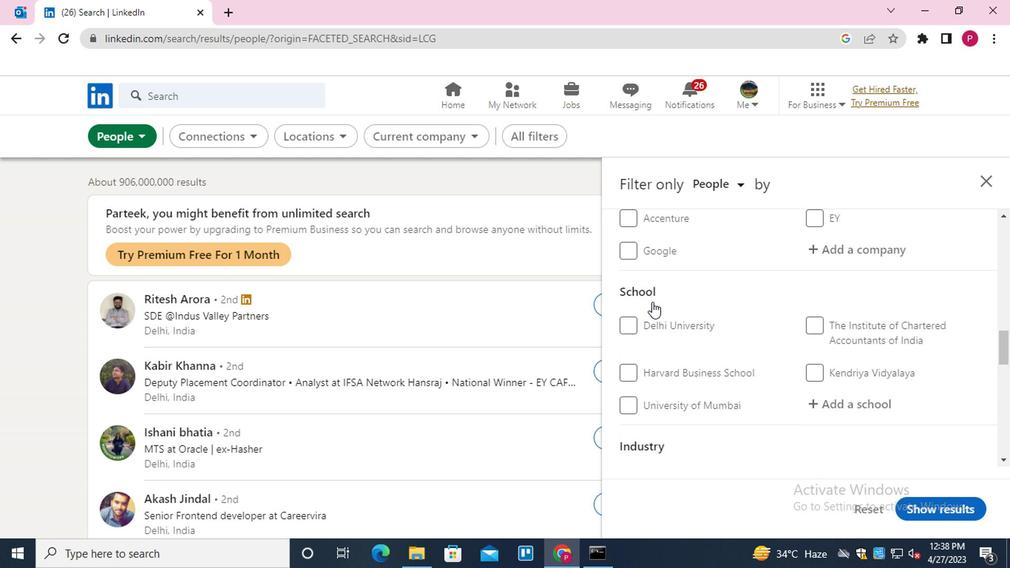 
Action: Mouse scrolled (650, 301) with delta (0, 0)
Screenshot: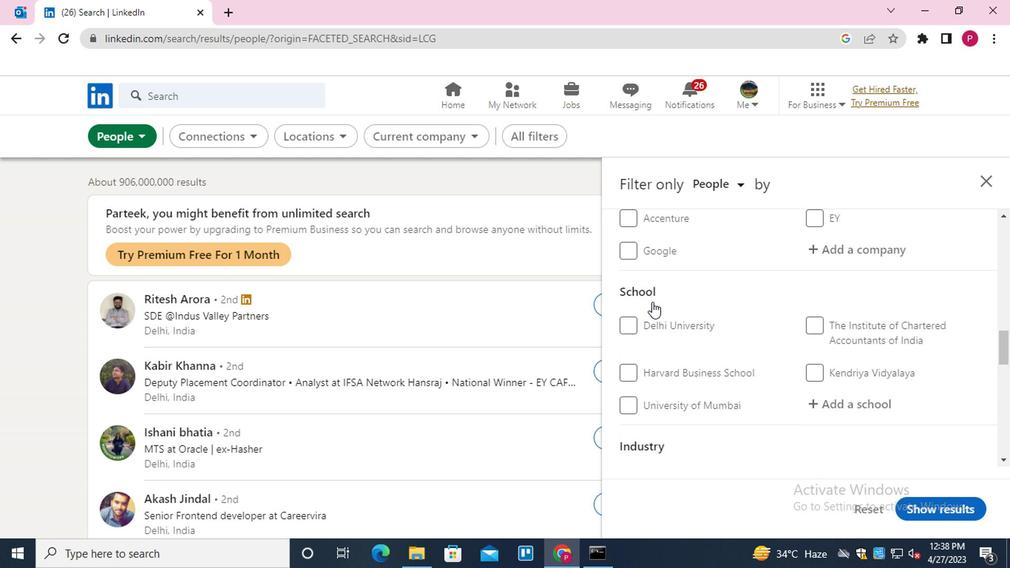 
Action: Mouse moved to (858, 329)
Screenshot: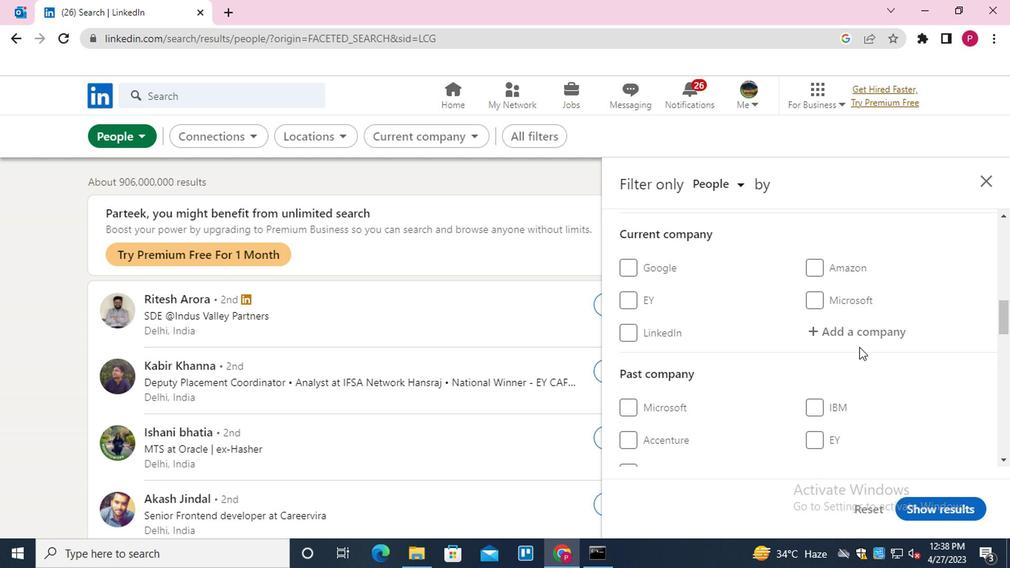 
Action: Mouse pressed left at (858, 329)
Screenshot: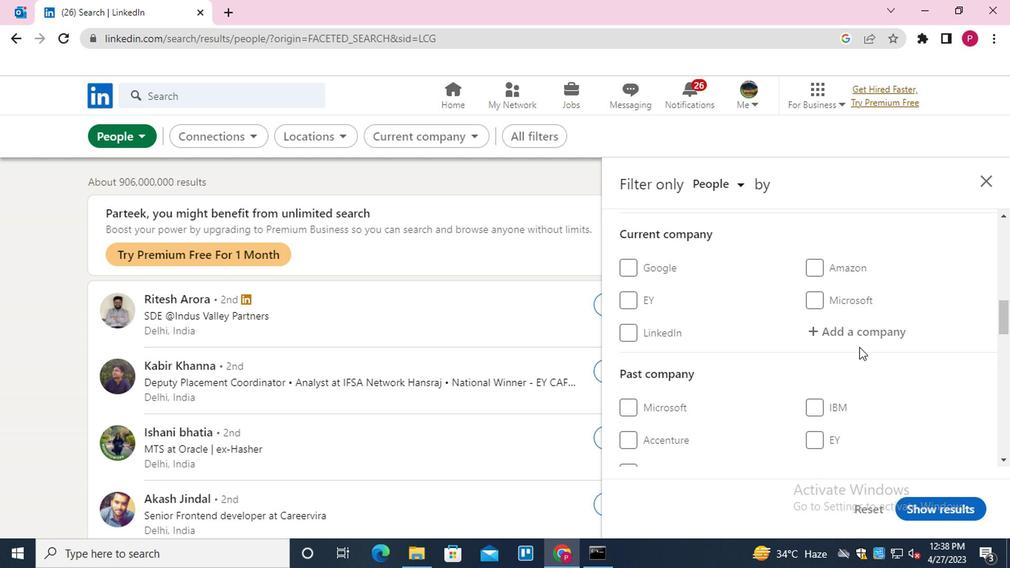 
Action: Key pressed <Key.shift>C&S<Key.down><Key.down><Key.down><Key.down><Key.enter>
Screenshot: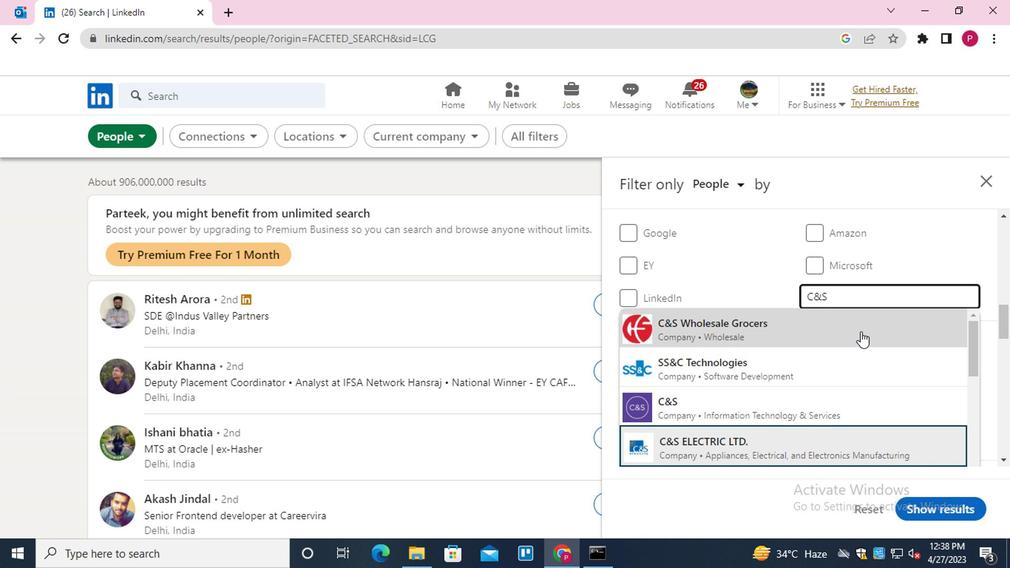 
Action: Mouse moved to (752, 316)
Screenshot: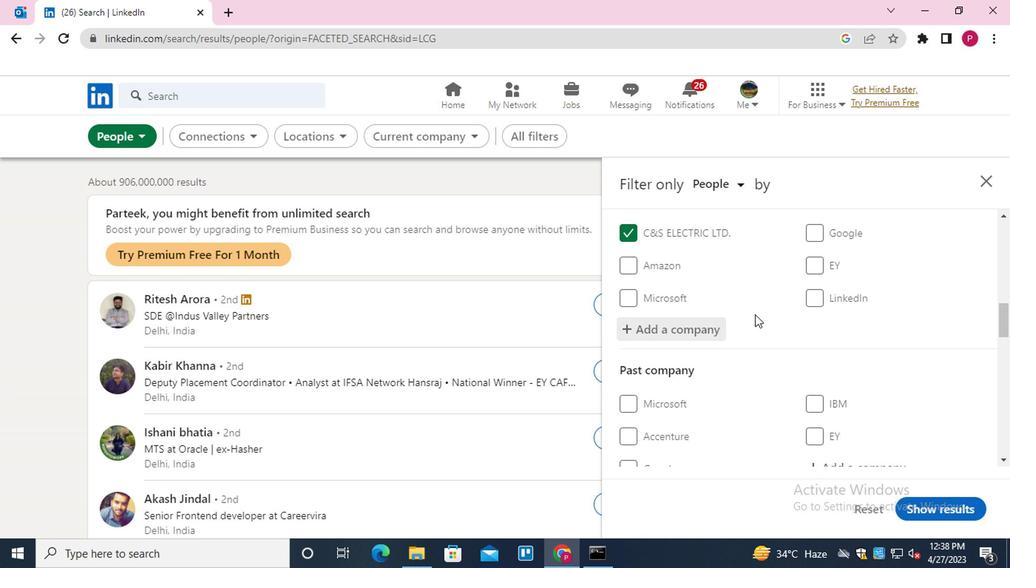 
Action: Mouse scrolled (752, 315) with delta (0, -1)
Screenshot: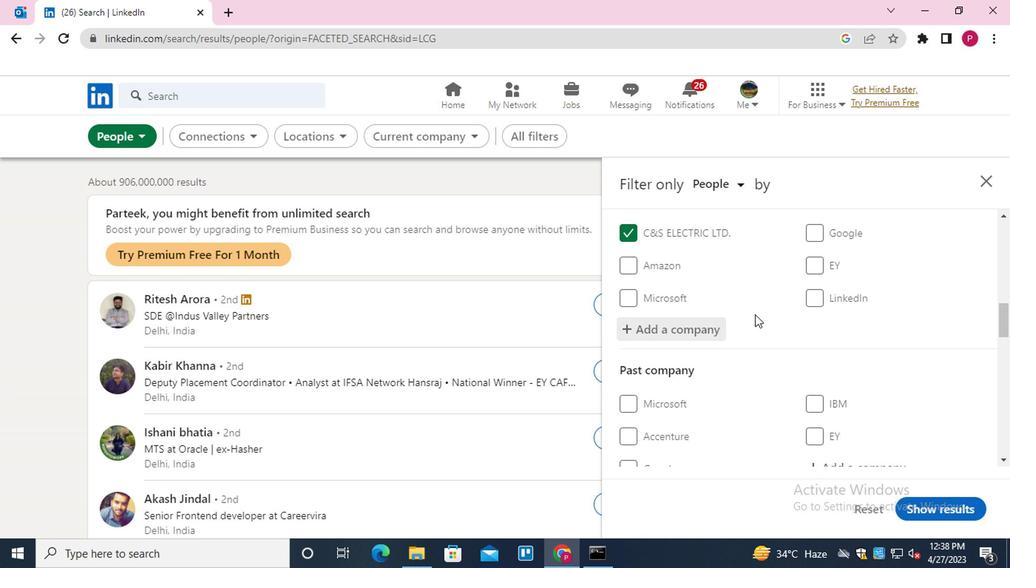 
Action: Mouse moved to (752, 318)
Screenshot: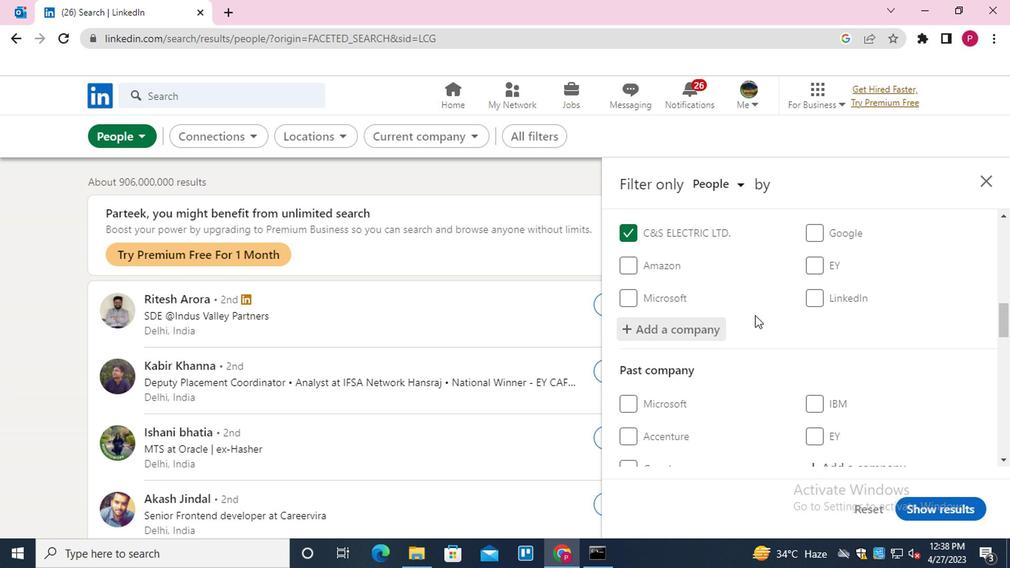 
Action: Mouse scrolled (752, 317) with delta (0, -1)
Screenshot: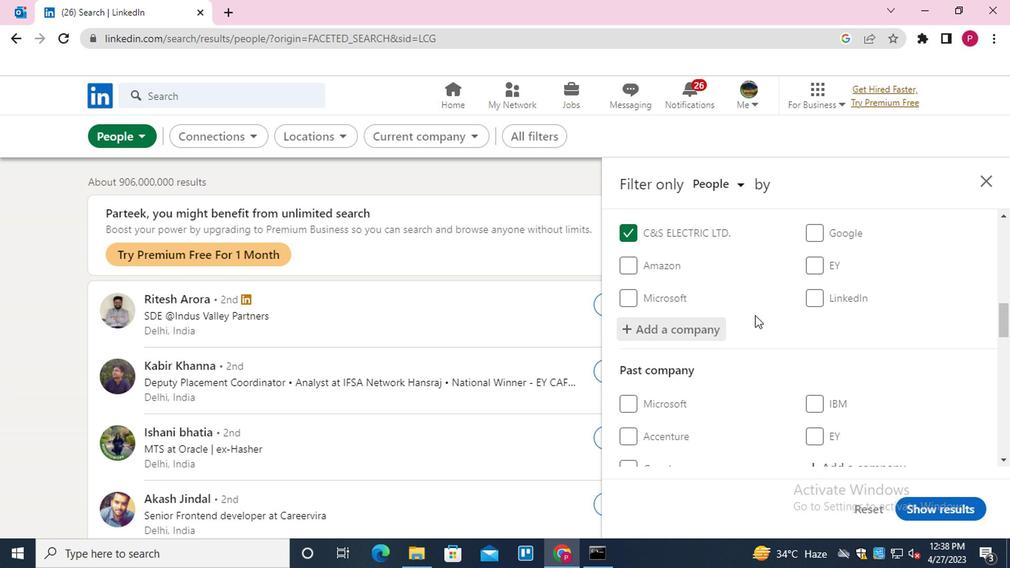 
Action: Mouse moved to (752, 322)
Screenshot: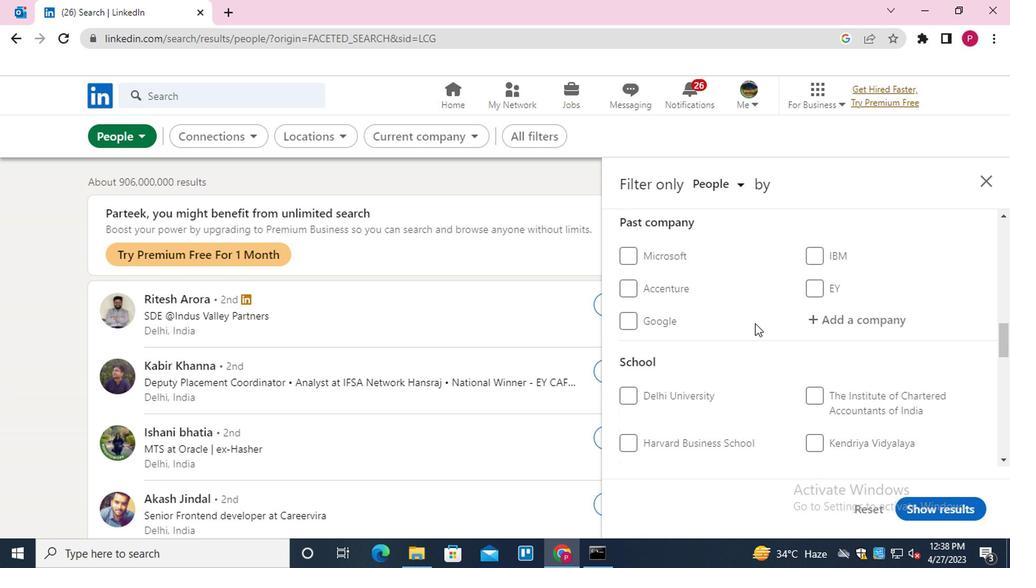 
Action: Mouse scrolled (752, 321) with delta (0, -1)
Screenshot: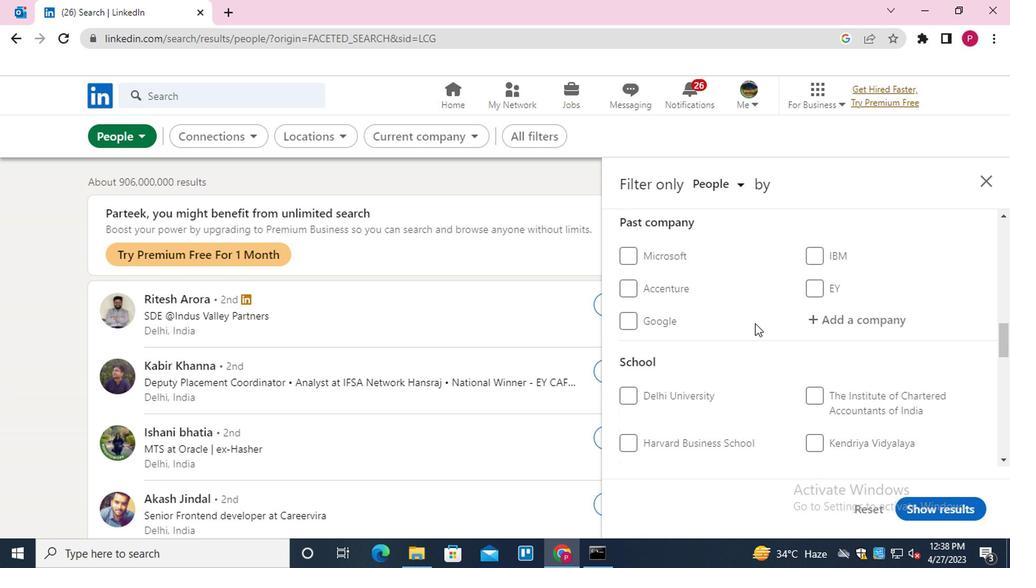 
Action: Mouse scrolled (752, 321) with delta (0, -1)
Screenshot: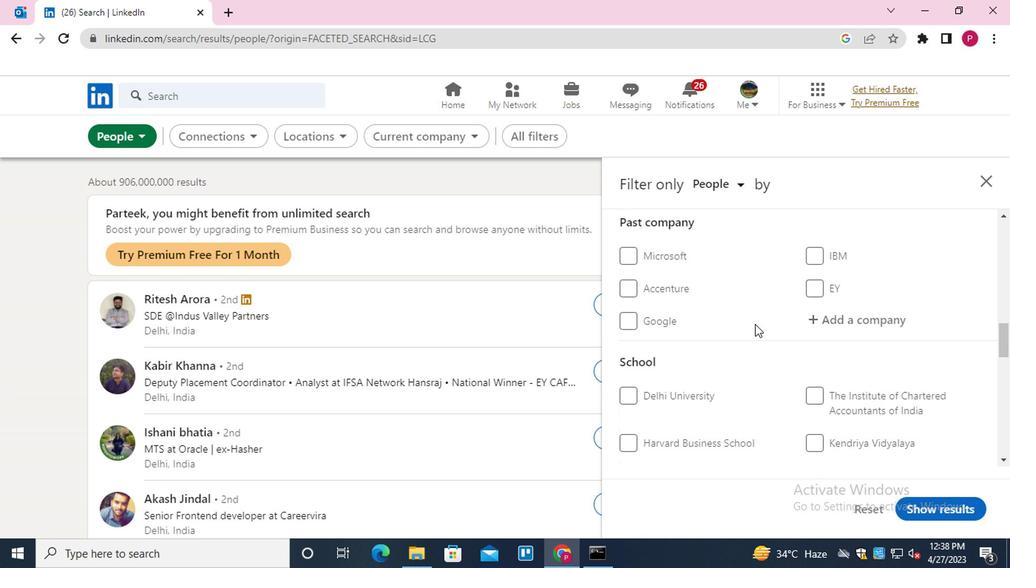 
Action: Mouse moved to (819, 330)
Screenshot: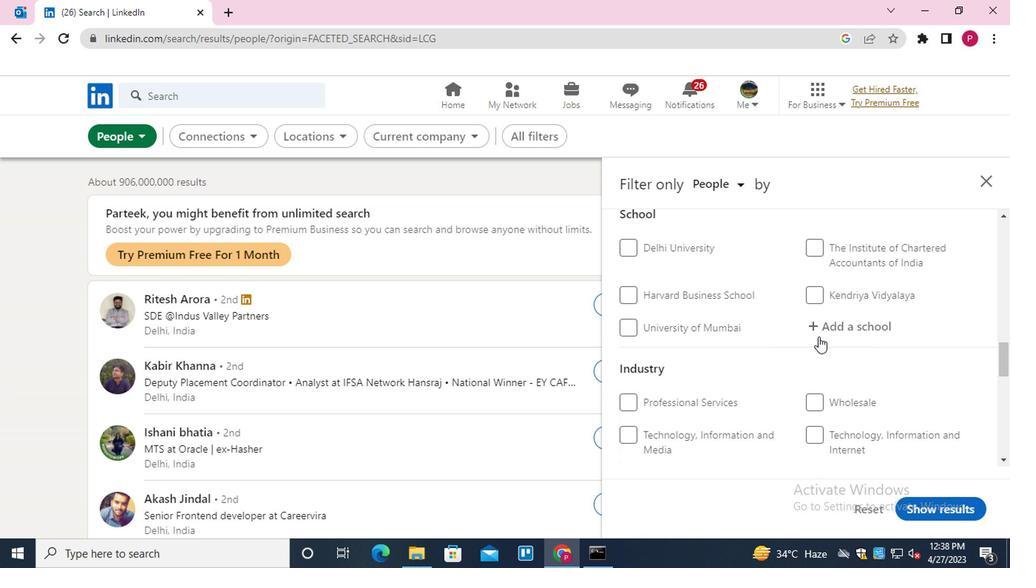 
Action: Mouse pressed left at (819, 330)
Screenshot: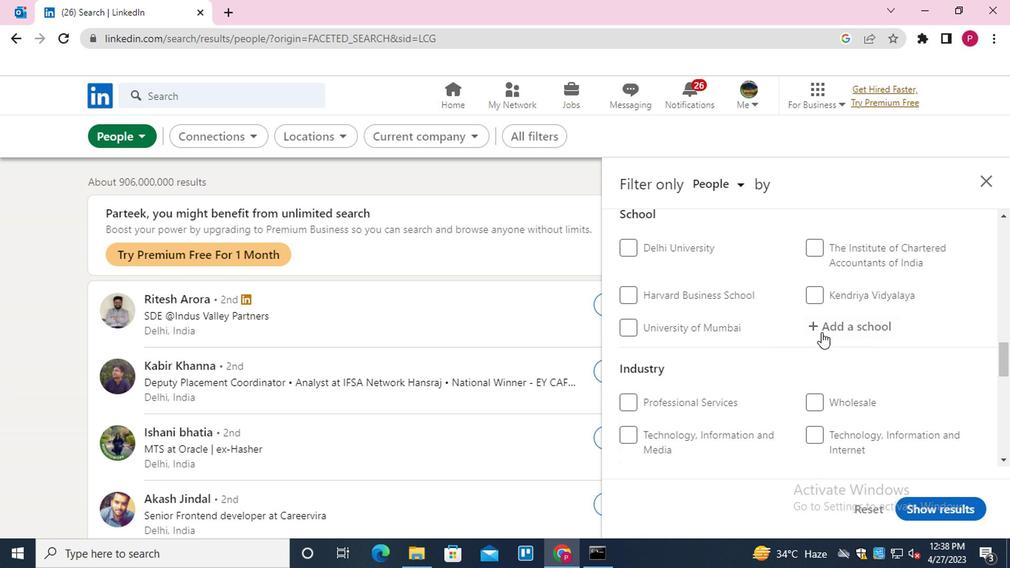 
Action: Mouse moved to (716, 313)
Screenshot: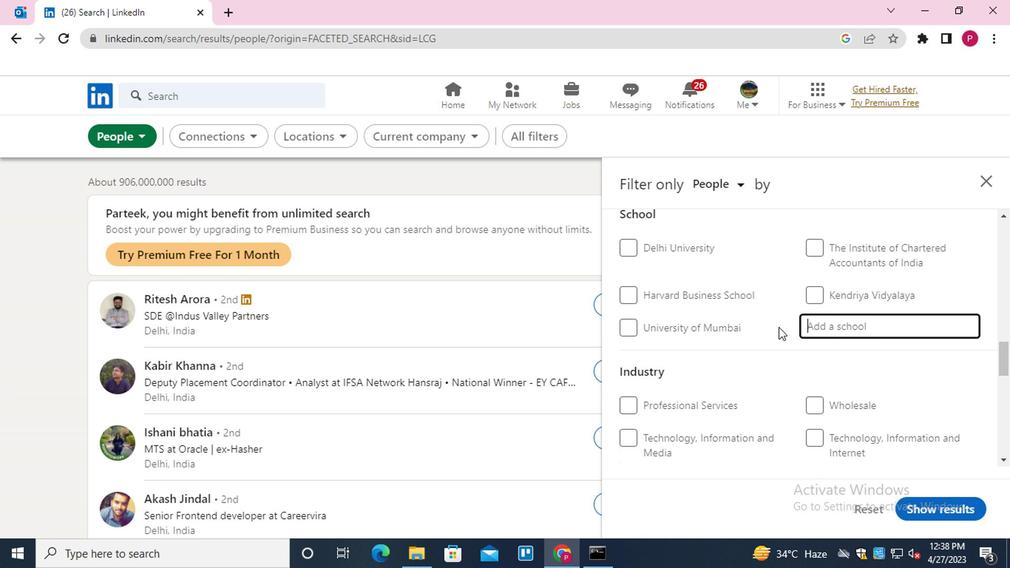 
Action: Mouse scrolled (716, 312) with delta (0, 0)
Screenshot: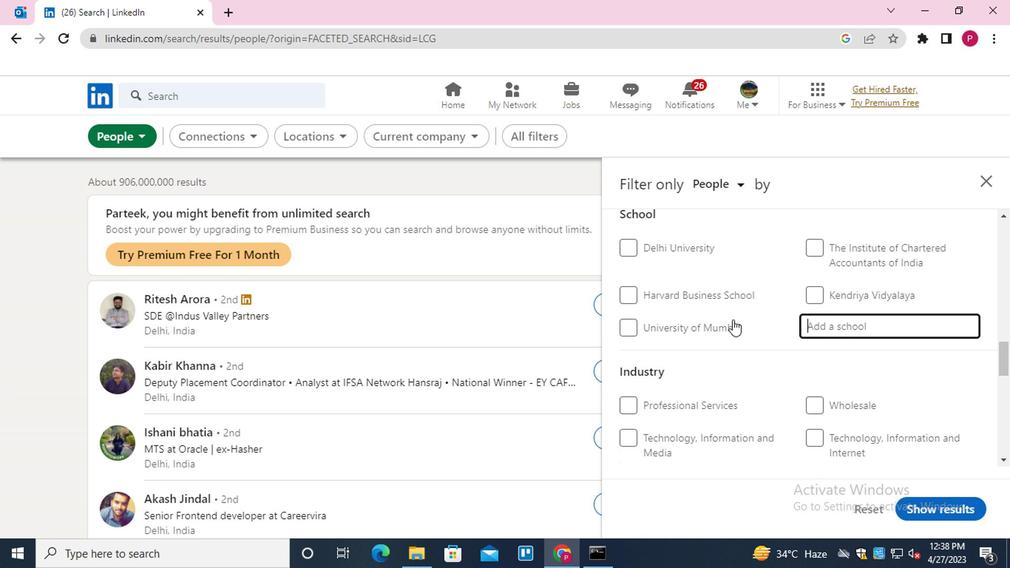 
Action: Key pressed <Key.shift>MHATMA<Key.space><Key.backspace><Key.backspace><Key.backspace><Key.backspace><Key.backspace><Key.backspace>AHATMA<Key.space><Key.shift>GHANDHI<Key.space><Key.backspace><Key.backspace><Key.backspace><Key.backspace><Key.backspace><Key.backspace><Key.backspace>ANDHI<Key.space>
Screenshot: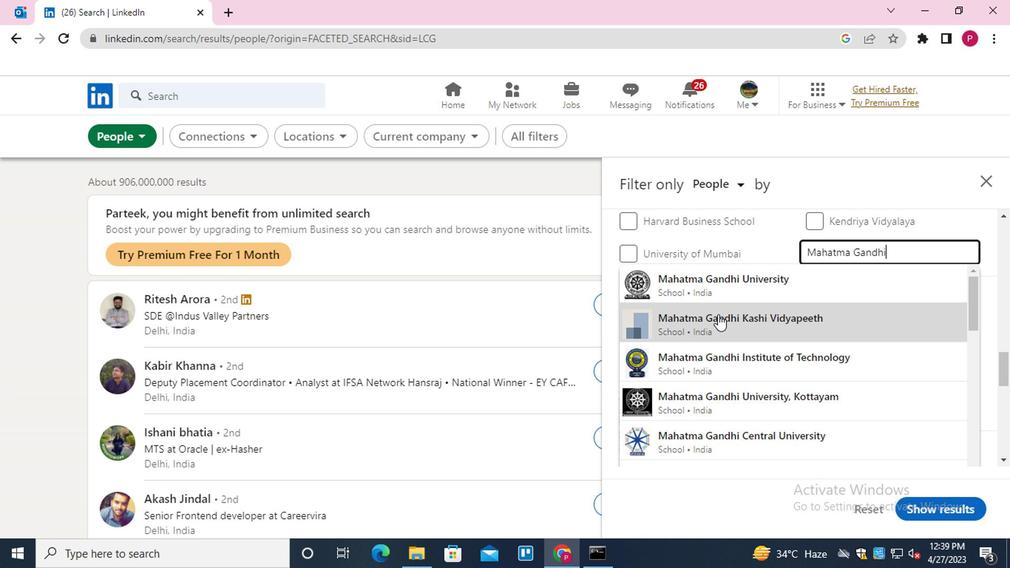 
Action: Mouse moved to (758, 313)
Screenshot: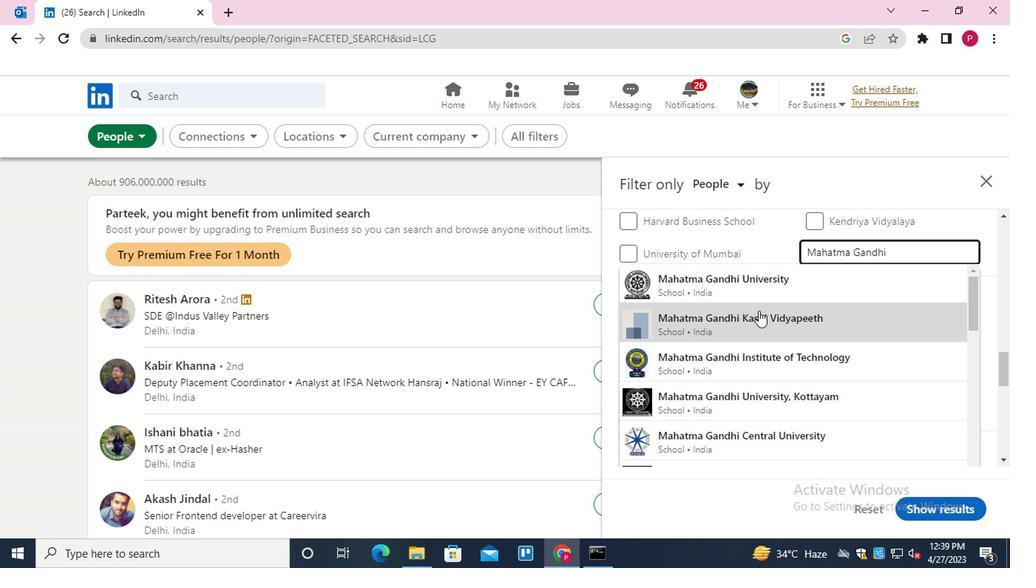 
Action: Mouse pressed left at (758, 313)
Screenshot: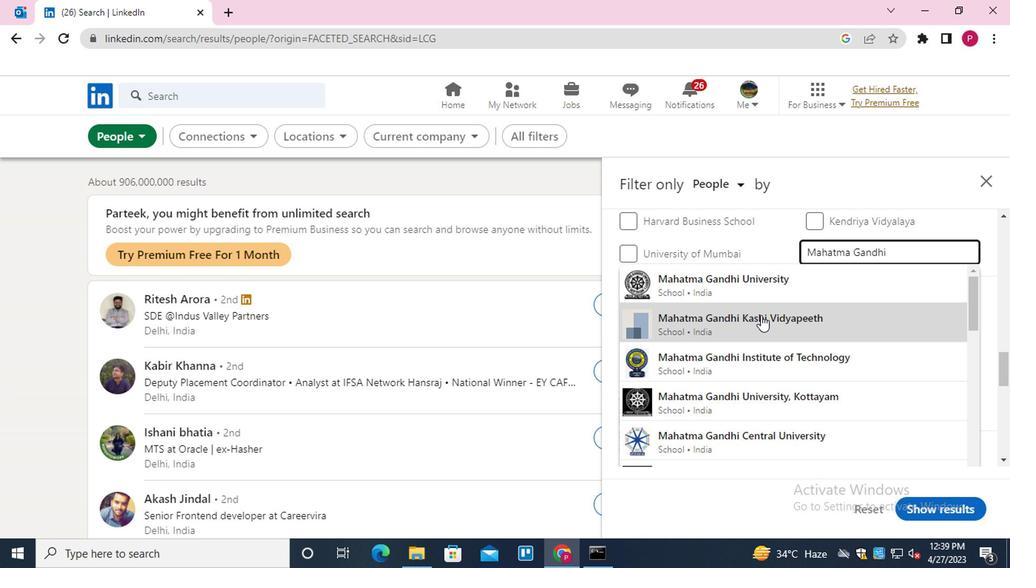 
Action: Mouse scrolled (758, 313) with delta (0, 0)
Screenshot: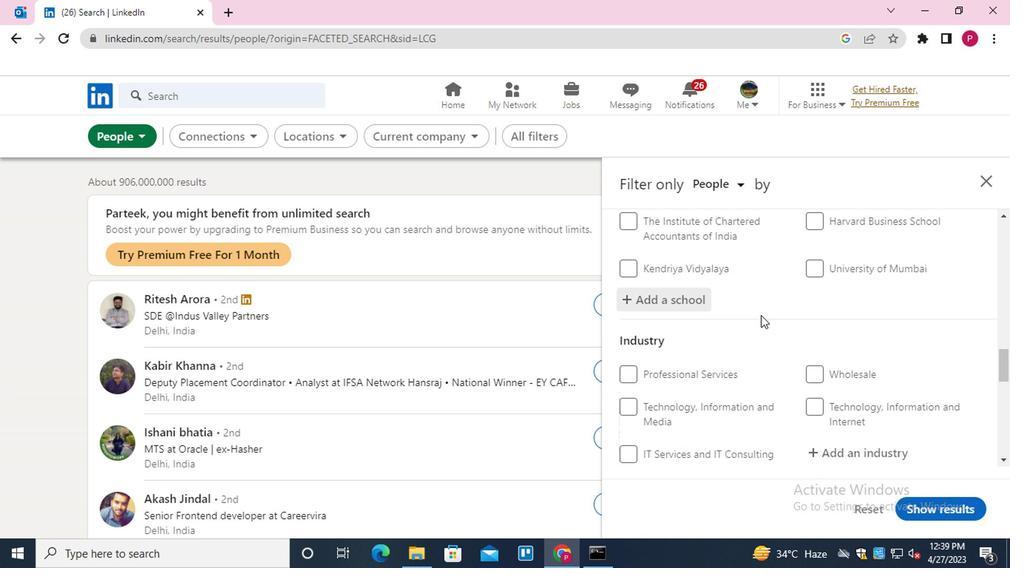 
Action: Mouse scrolled (758, 313) with delta (0, 0)
Screenshot: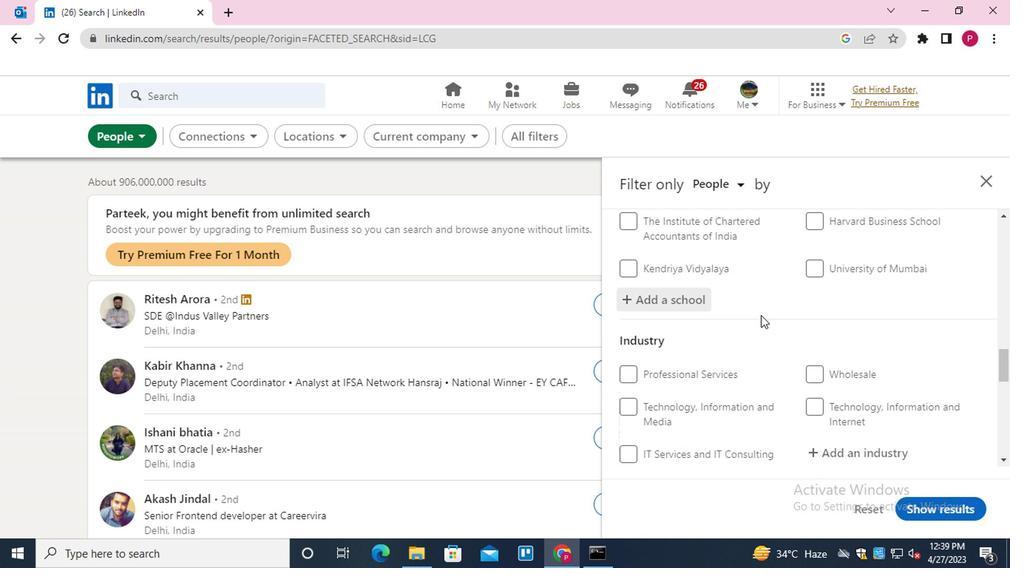 
Action: Mouse scrolled (758, 313) with delta (0, 0)
Screenshot: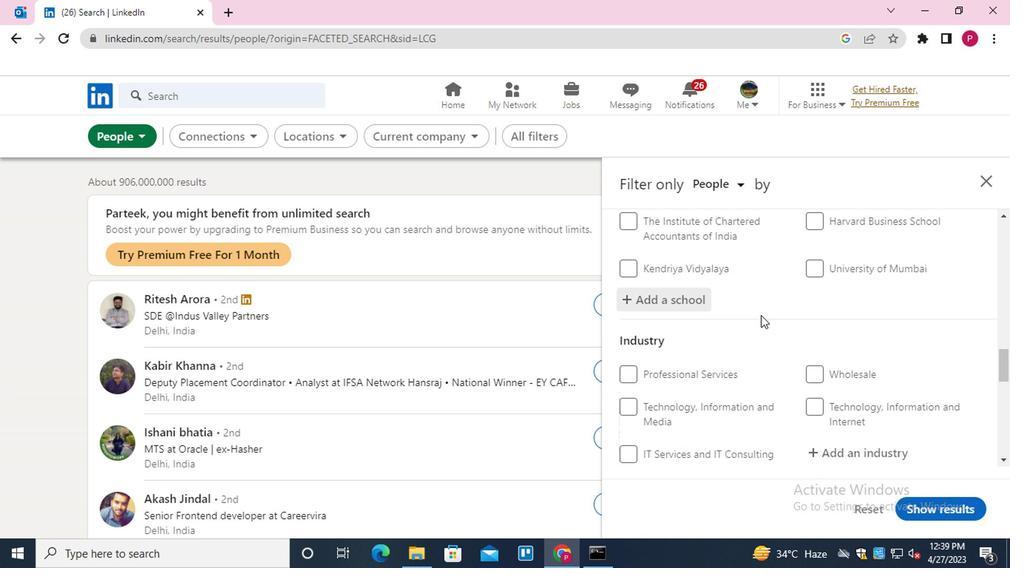 
Action: Mouse moved to (860, 233)
Screenshot: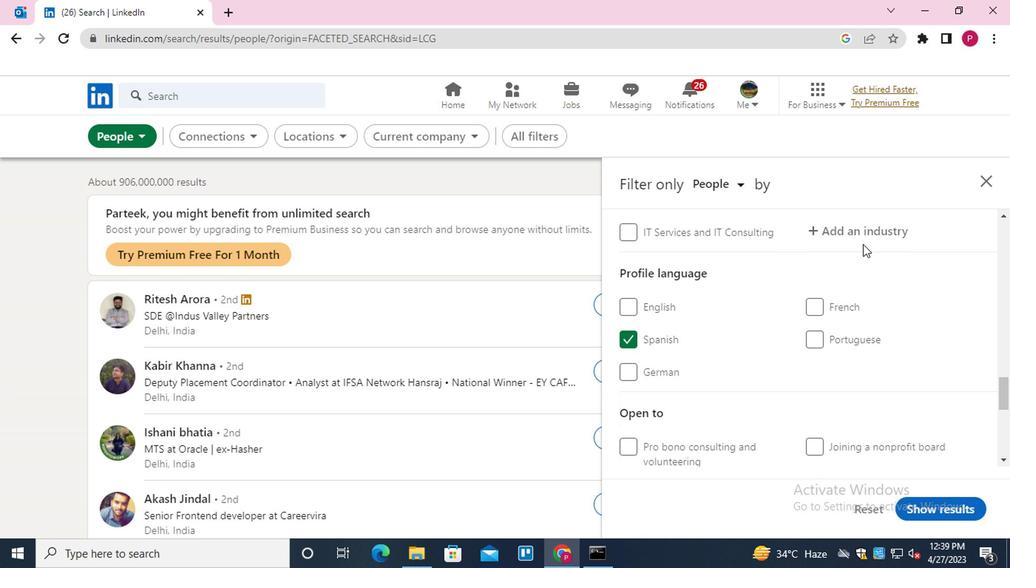 
Action: Mouse pressed left at (860, 233)
Screenshot: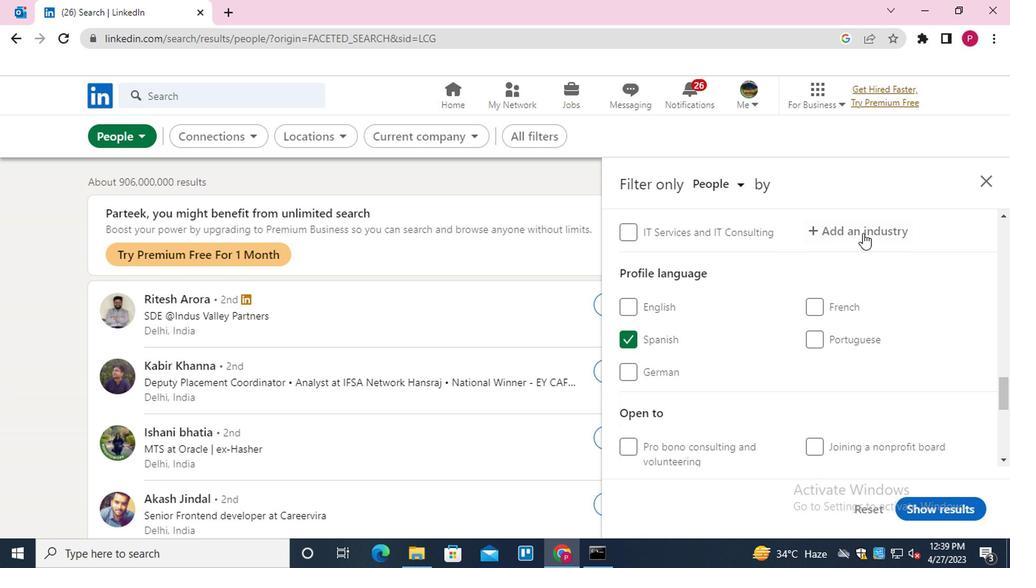 
Action: Key pressed <Key.shift>BUILDING<Key.down><Key.down><Key.down><Key.enter>
Screenshot: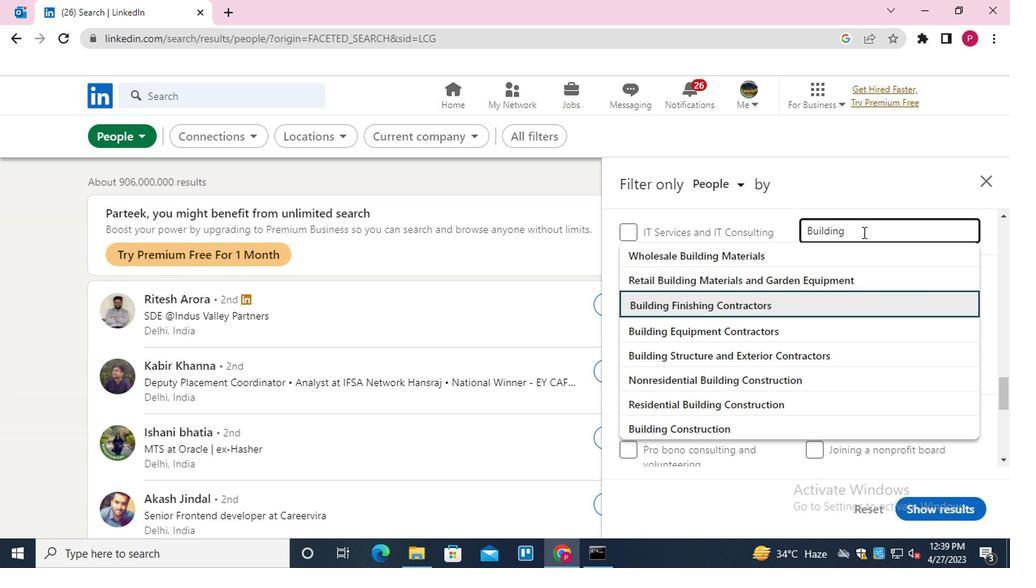 
Action: Mouse moved to (786, 278)
Screenshot: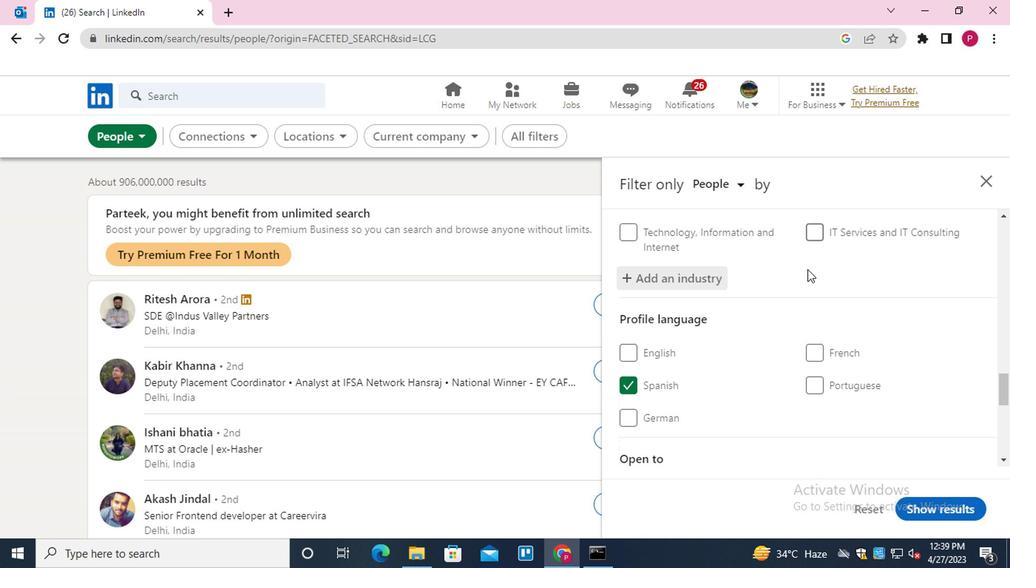 
Action: Mouse scrolled (786, 278) with delta (0, 0)
Screenshot: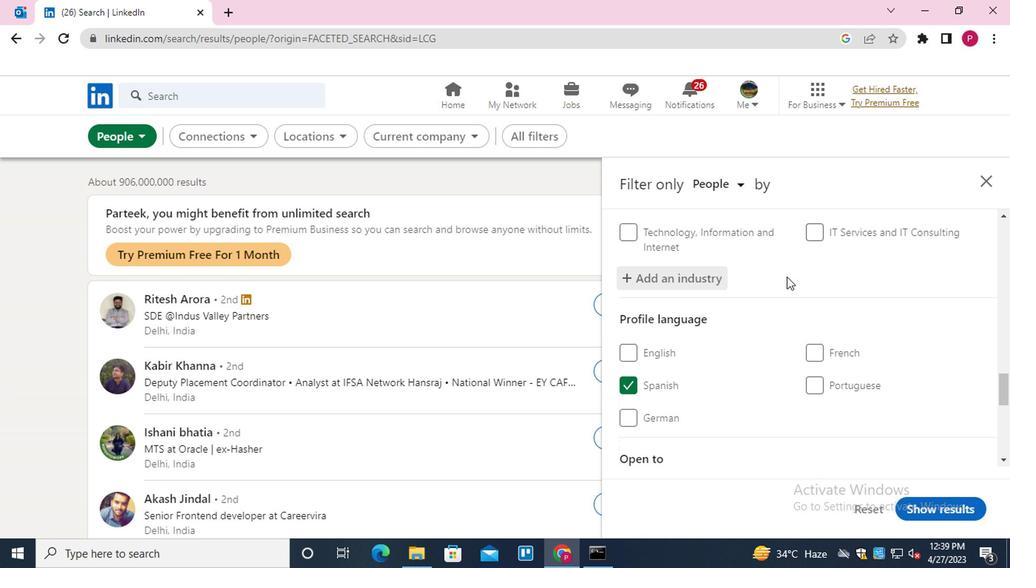 
Action: Mouse moved to (786, 279)
Screenshot: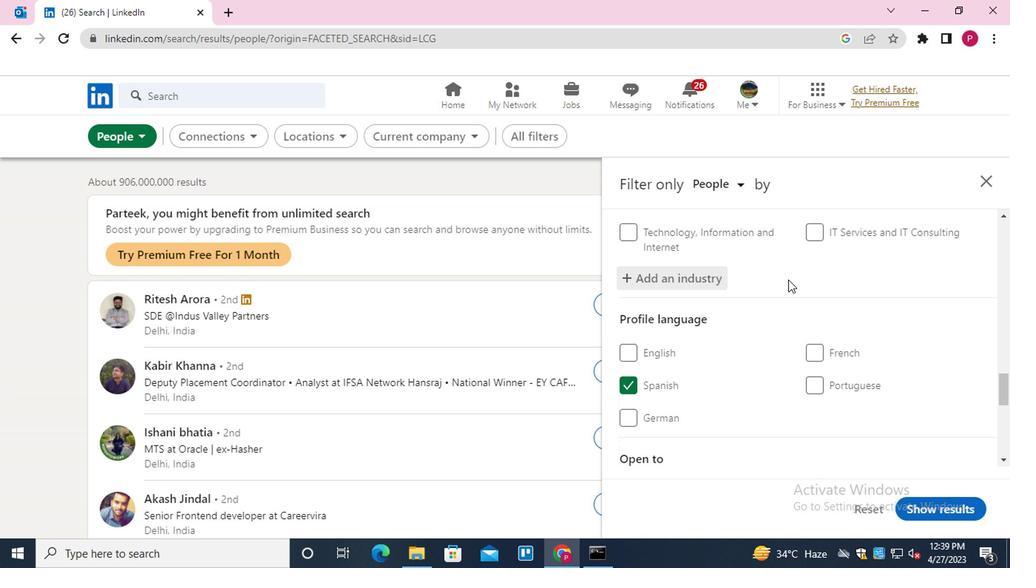 
Action: Mouse scrolled (786, 278) with delta (0, -1)
Screenshot: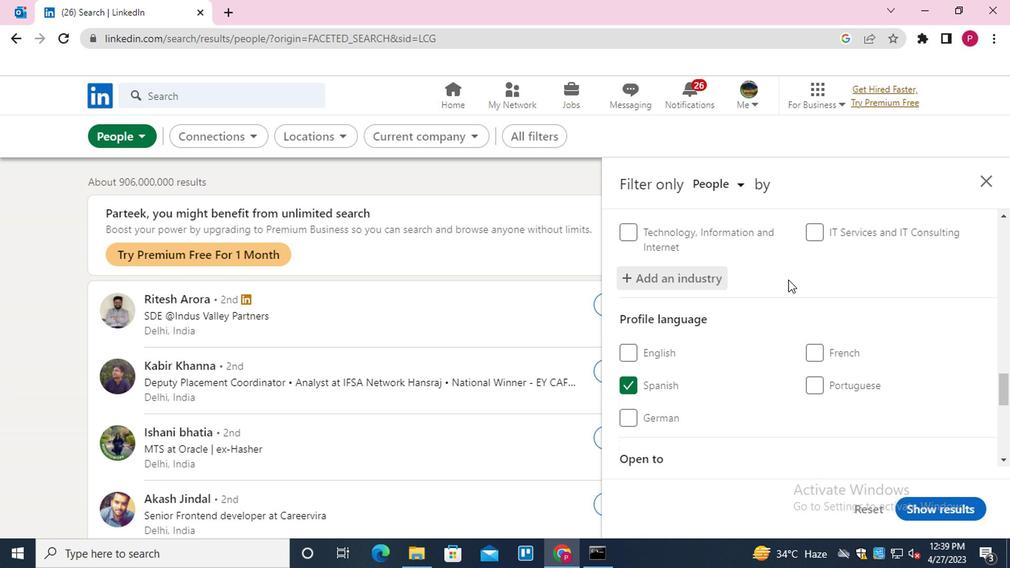 
Action: Mouse moved to (785, 280)
Screenshot: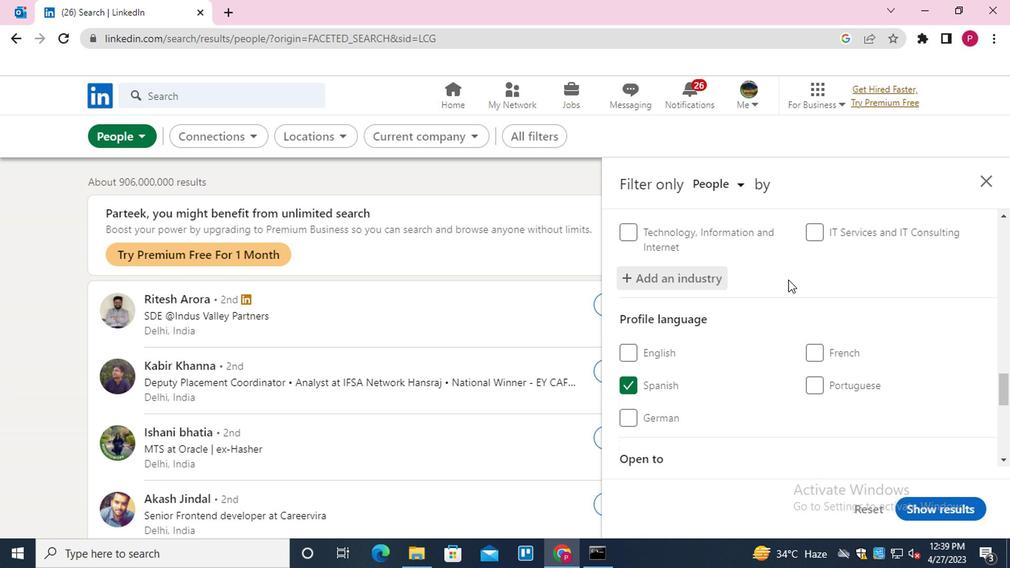 
Action: Mouse scrolled (785, 279) with delta (0, 0)
Screenshot: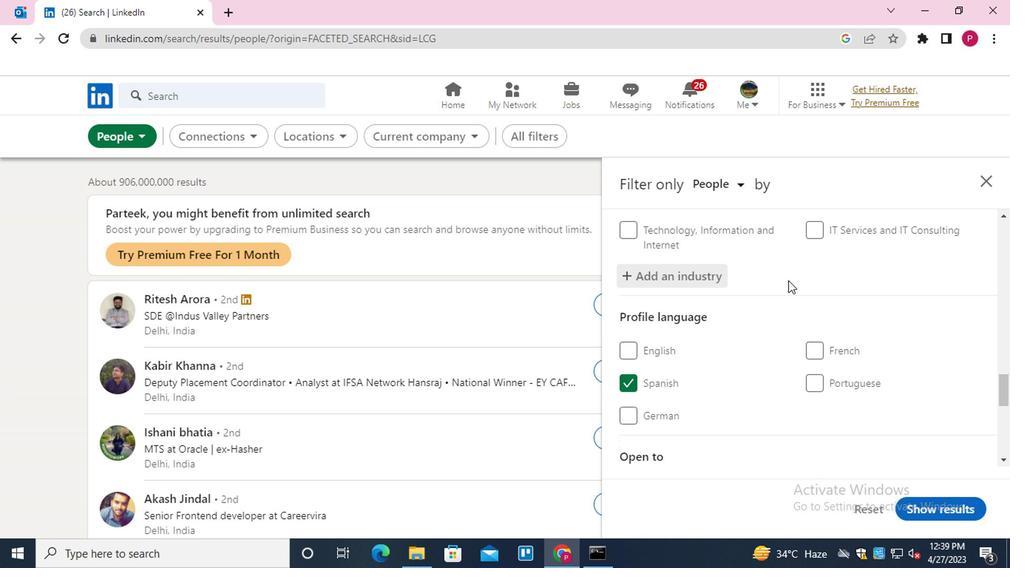 
Action: Mouse moved to (881, 382)
Screenshot: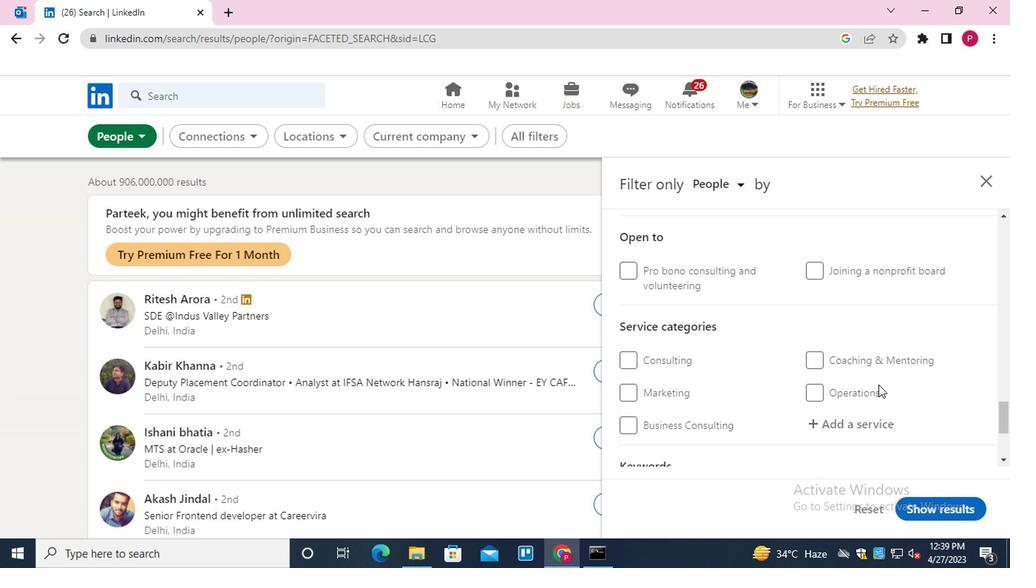 
Action: Mouse scrolled (881, 380) with delta (0, -1)
Screenshot: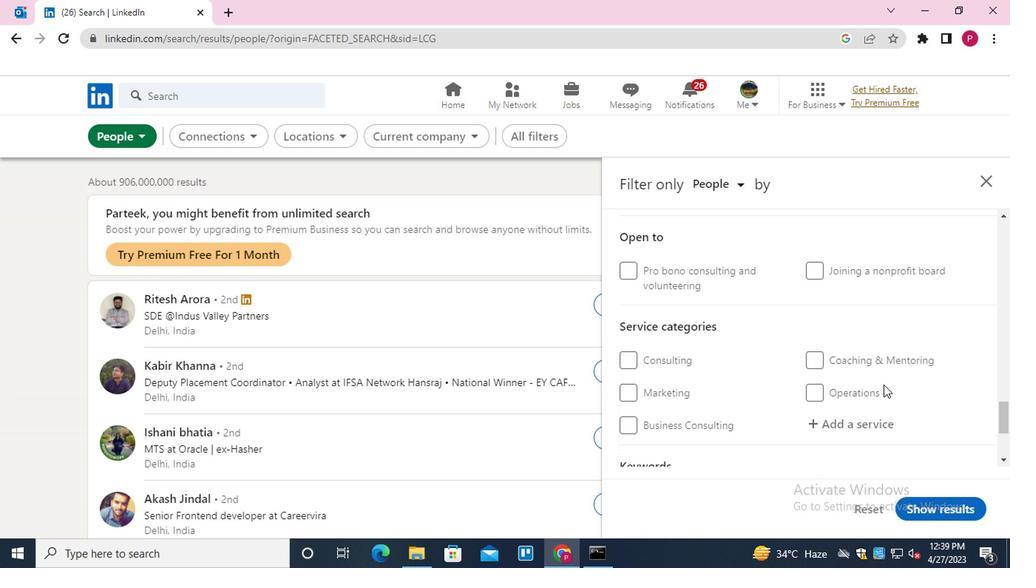 
Action: Mouse scrolled (881, 380) with delta (0, -1)
Screenshot: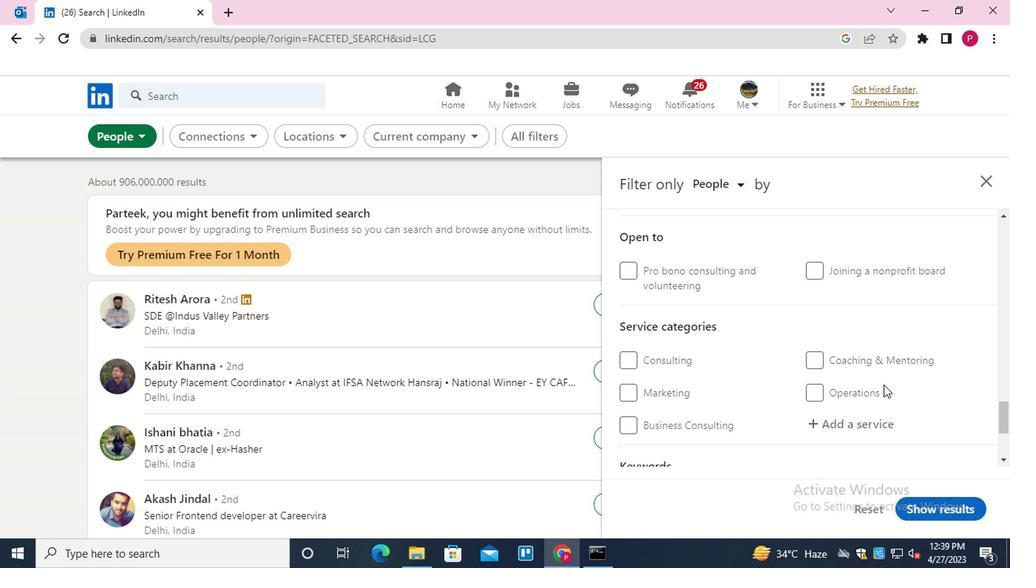 
Action: Mouse moved to (859, 275)
Screenshot: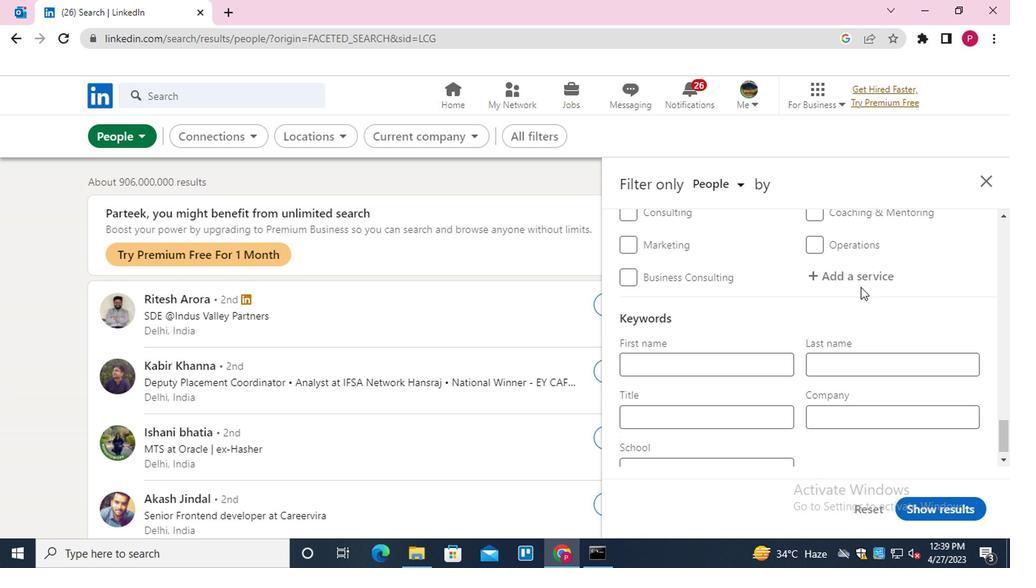 
Action: Mouse pressed left at (859, 275)
Screenshot: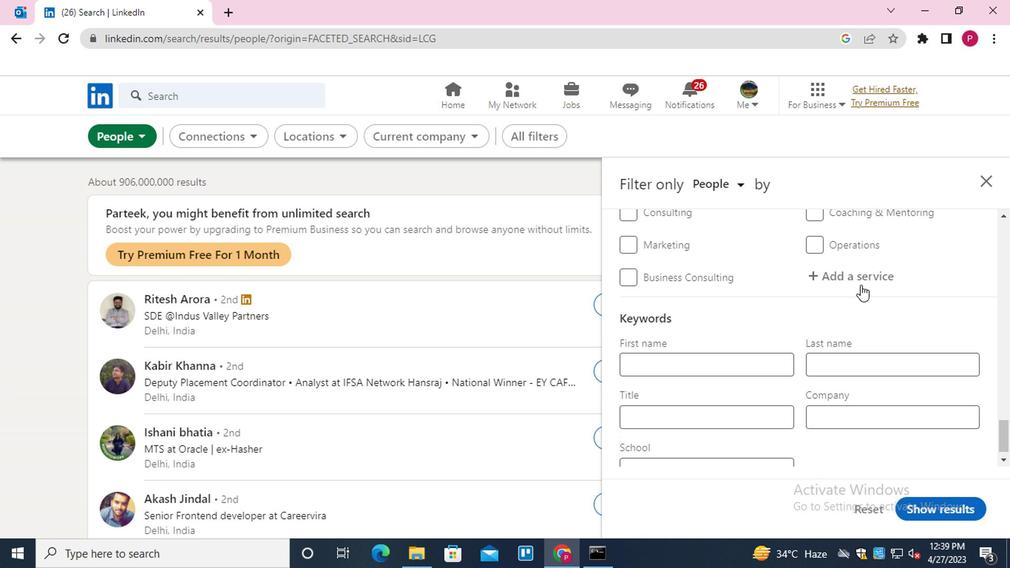 
Action: Key pressed <Key.shift>WEDDING<Key.down><Key.down><Key.enter>
Screenshot: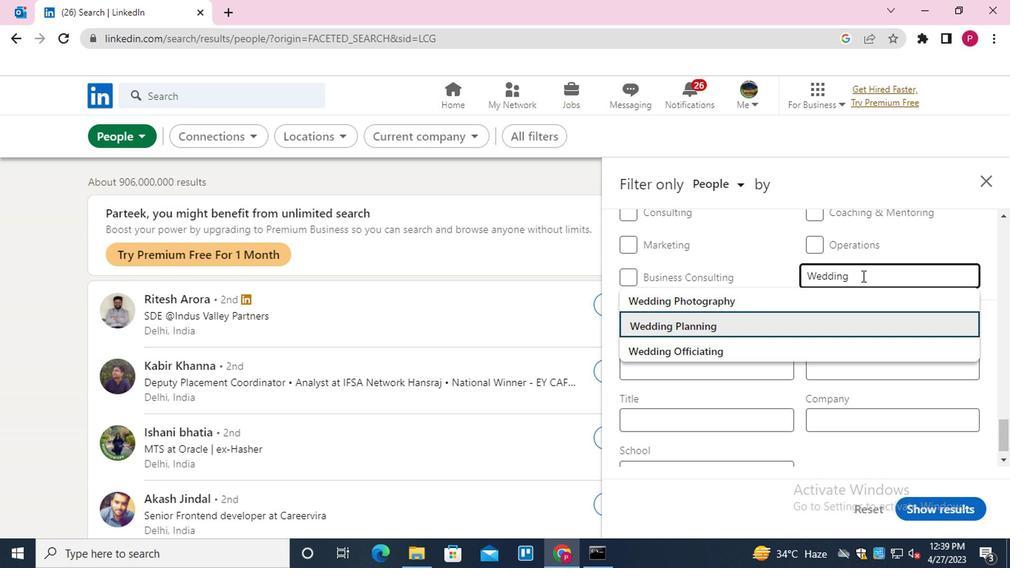 
Action: Mouse moved to (769, 313)
Screenshot: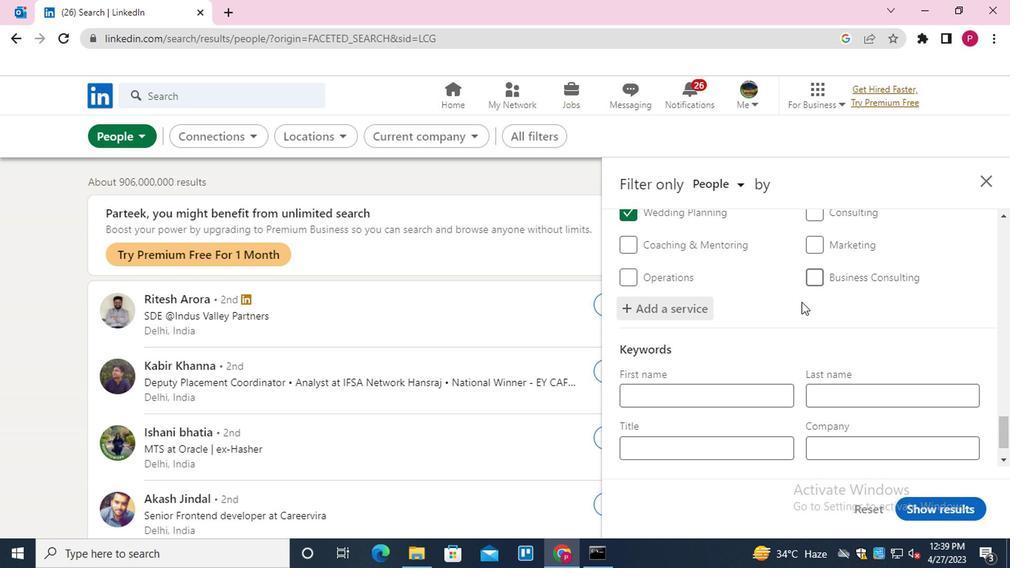 
Action: Mouse scrolled (769, 313) with delta (0, 0)
Screenshot: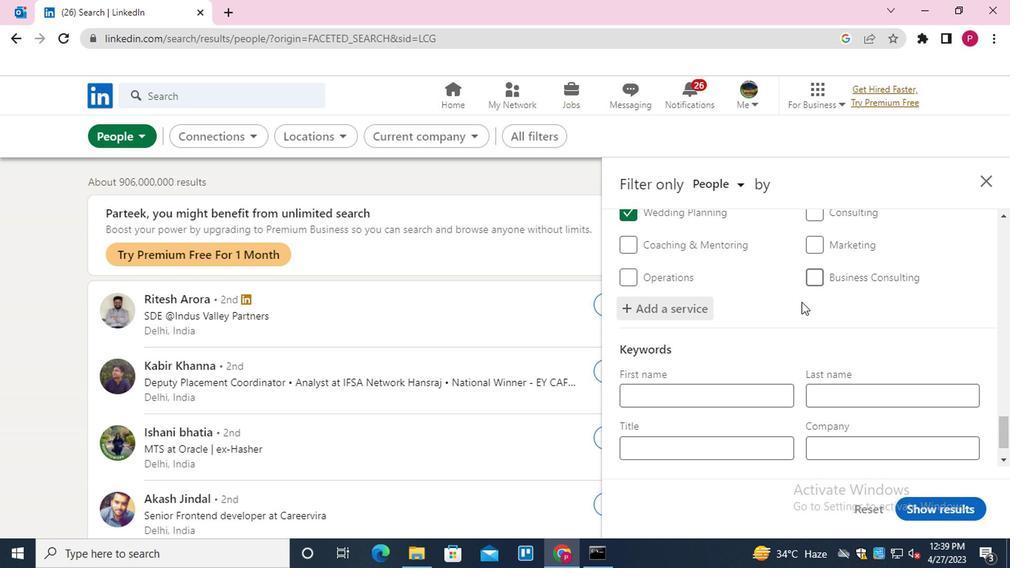 
Action: Mouse moved to (764, 316)
Screenshot: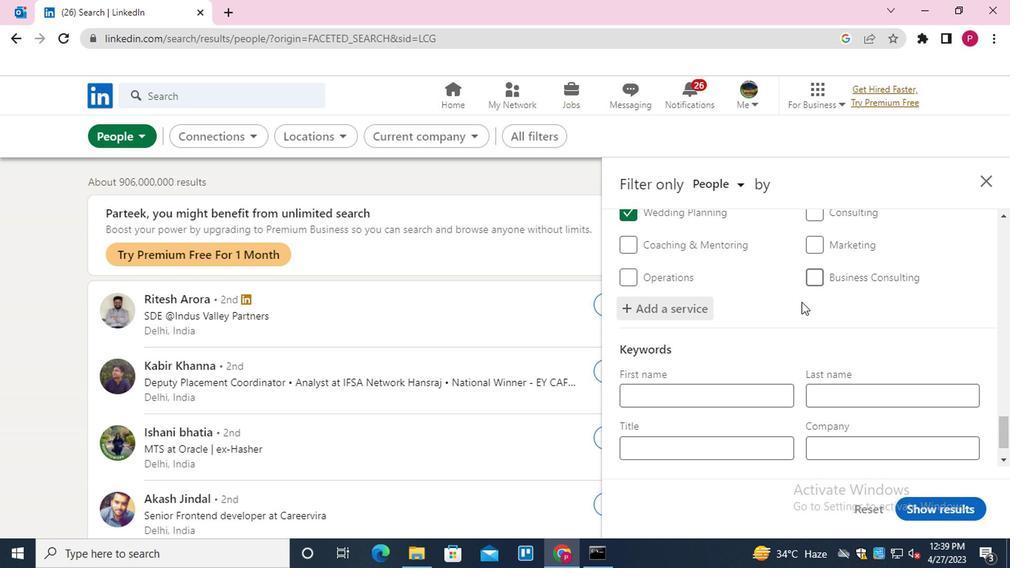 
Action: Mouse scrolled (764, 316) with delta (0, 0)
Screenshot: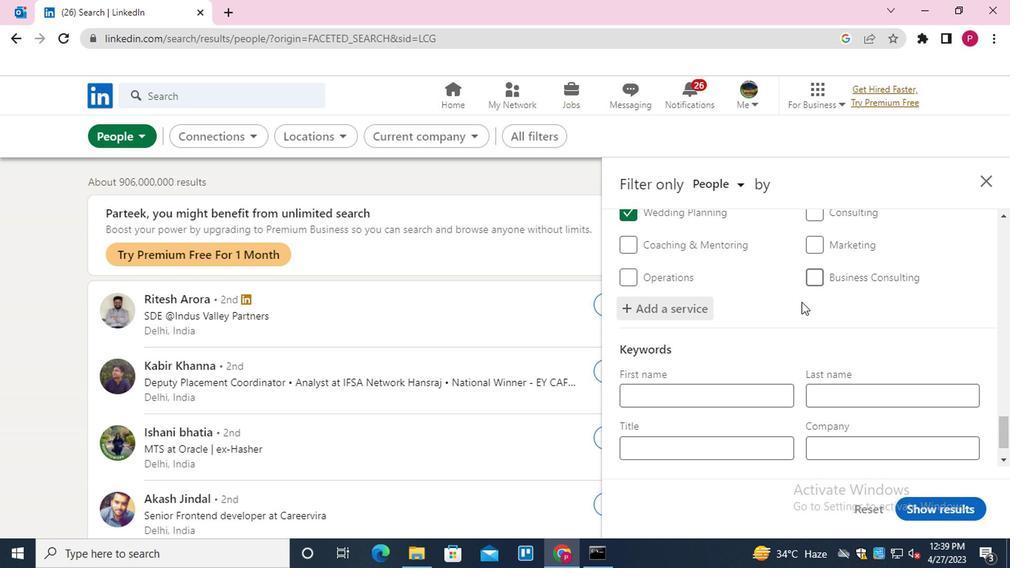 
Action: Mouse moved to (763, 317)
Screenshot: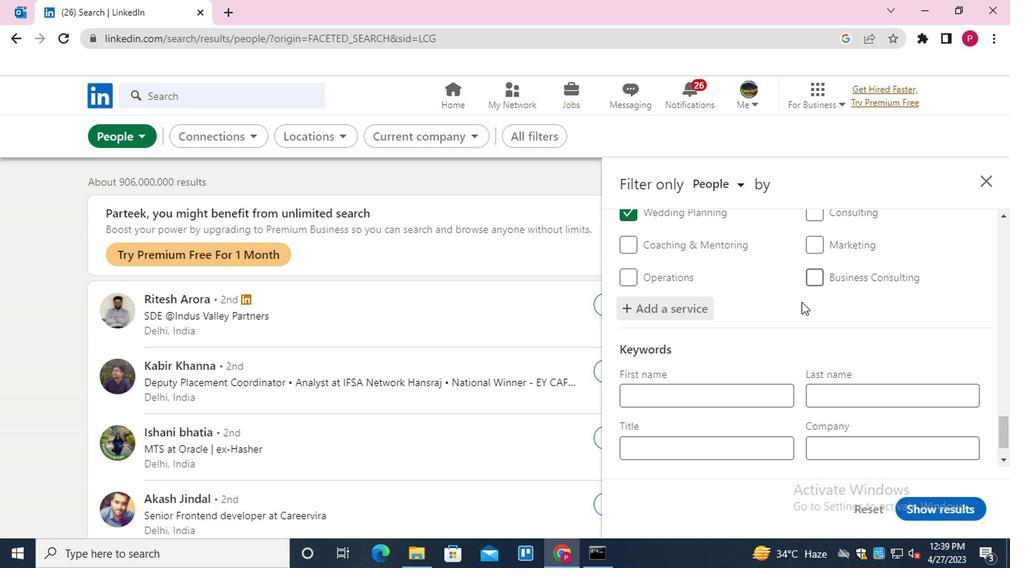 
Action: Mouse scrolled (763, 316) with delta (0, 0)
Screenshot: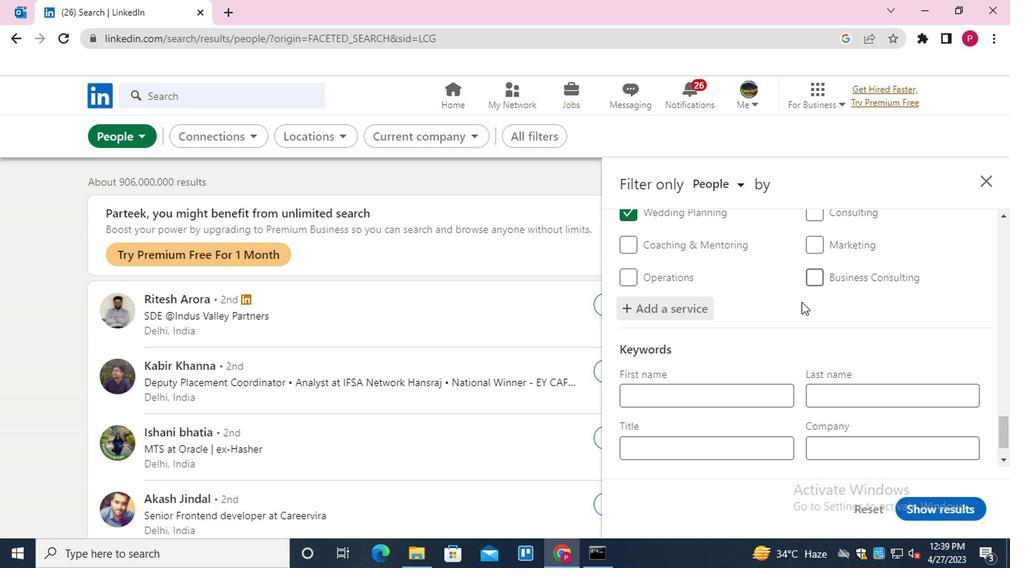 
Action: Mouse moved to (760, 321)
Screenshot: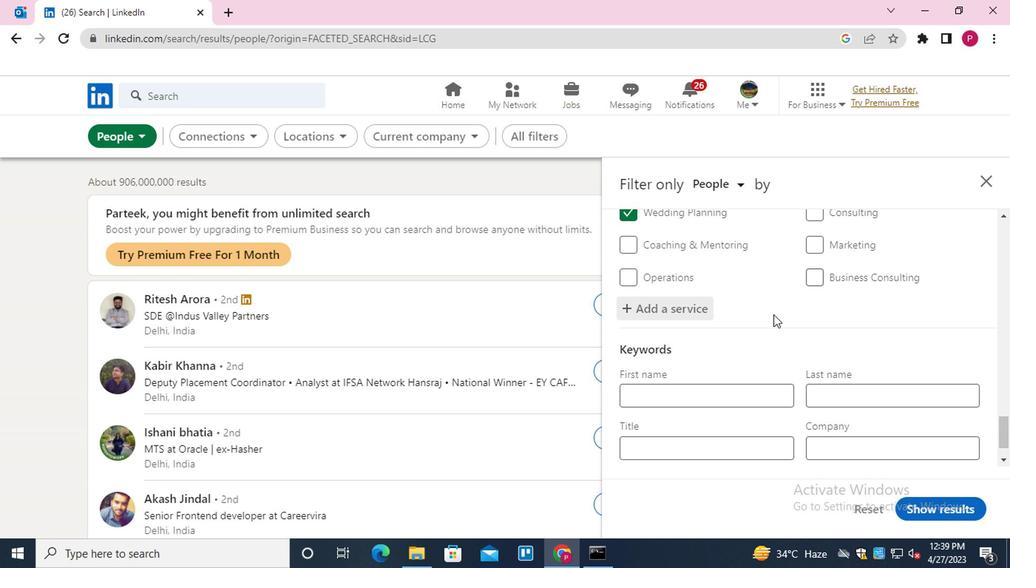 
Action: Mouse scrolled (760, 320) with delta (0, 0)
Screenshot: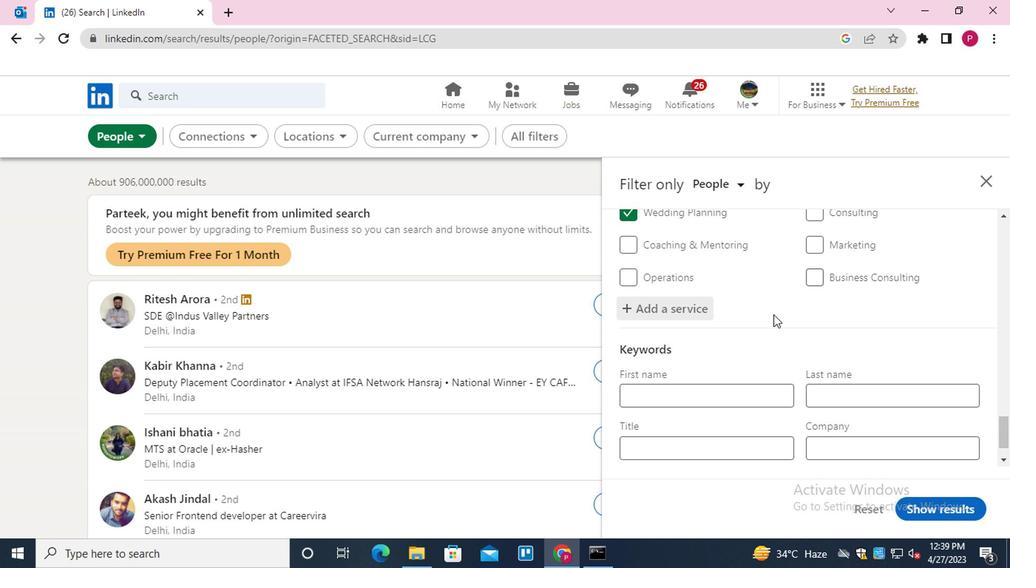 
Action: Mouse moved to (711, 388)
Screenshot: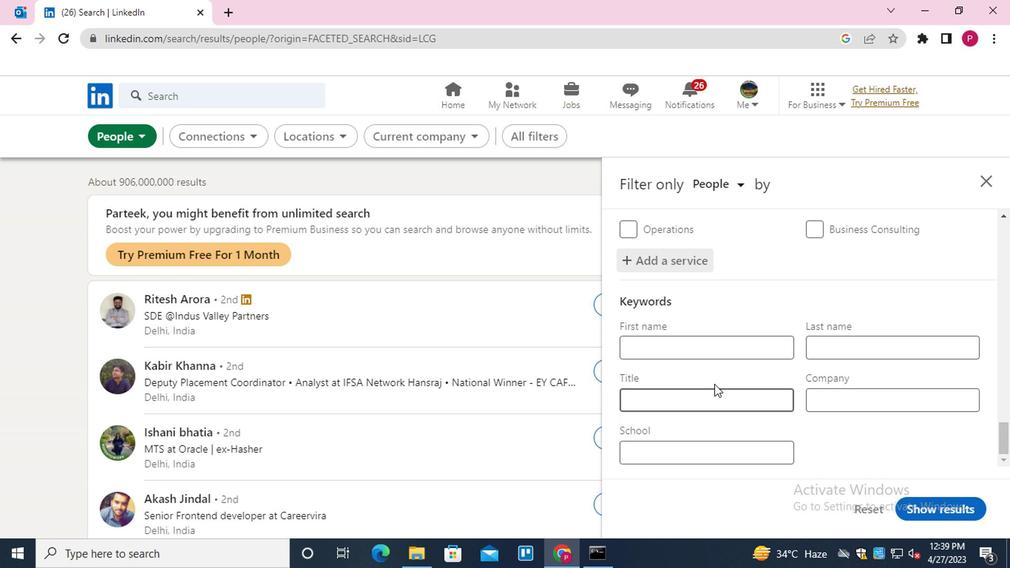 
Action: Mouse pressed left at (711, 388)
Screenshot: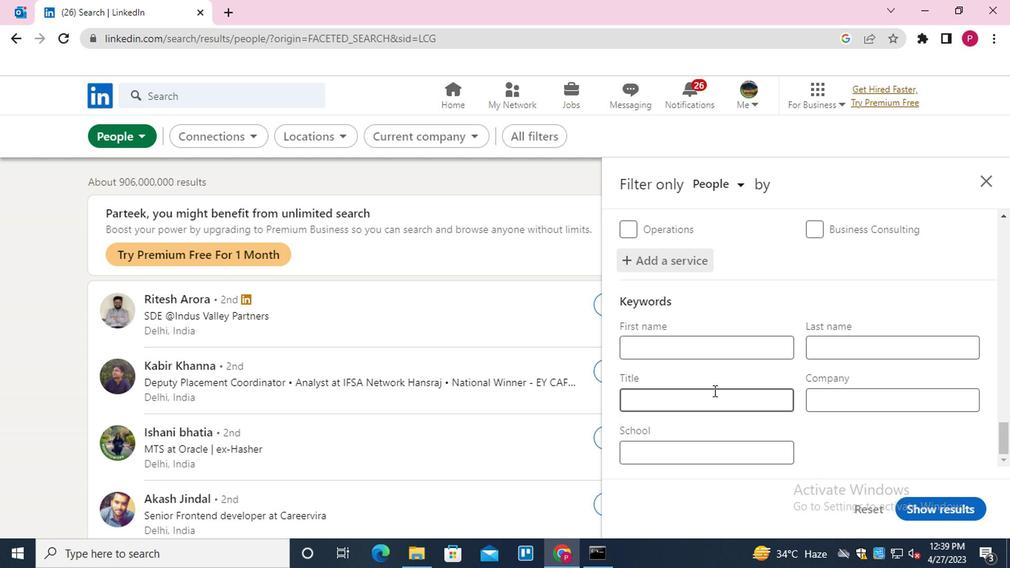 
Action: Key pressed <Key.shift>ACTUARY
Screenshot: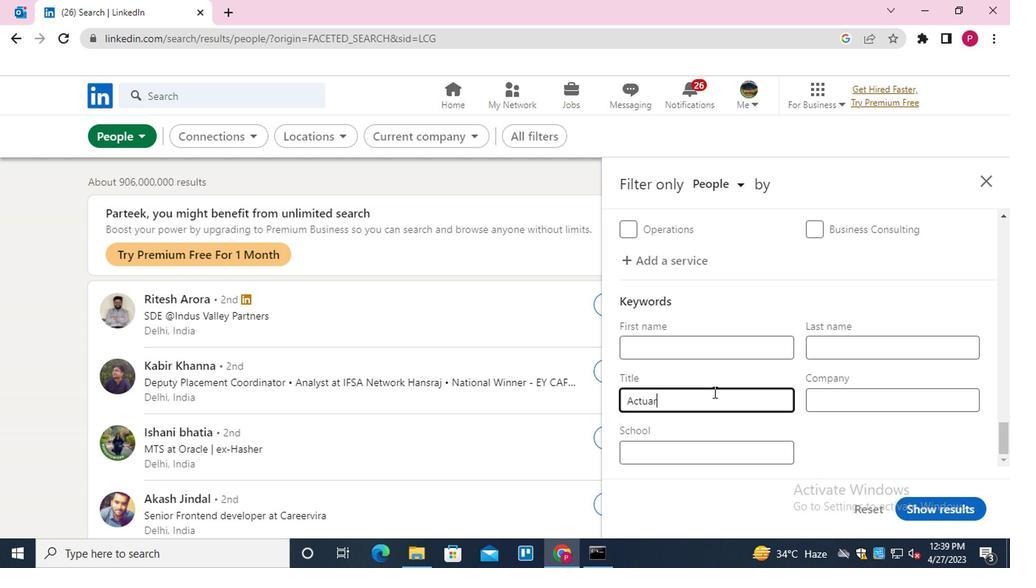 
Action: Mouse moved to (908, 498)
Screenshot: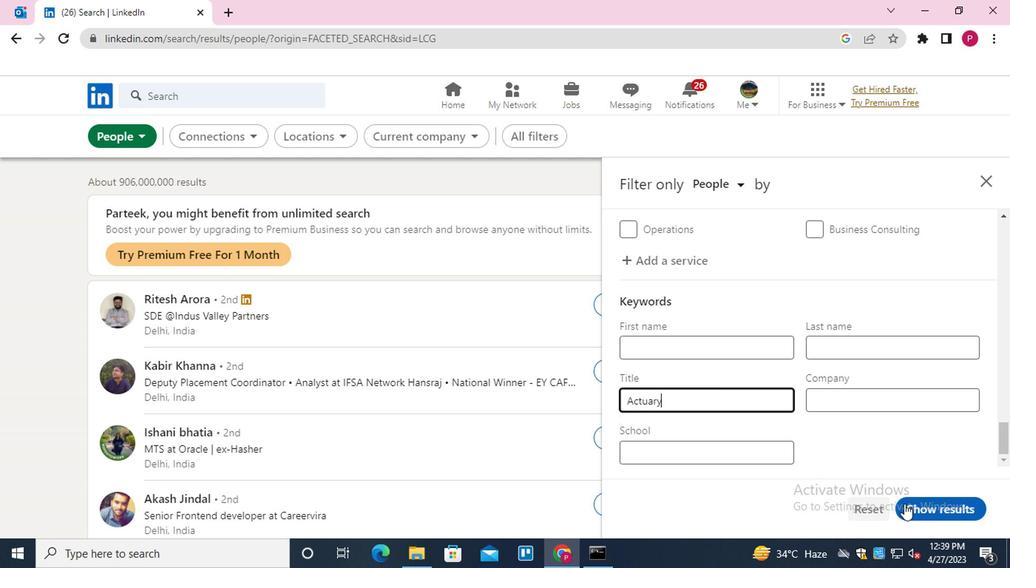 
Action: Mouse pressed left at (908, 498)
Screenshot: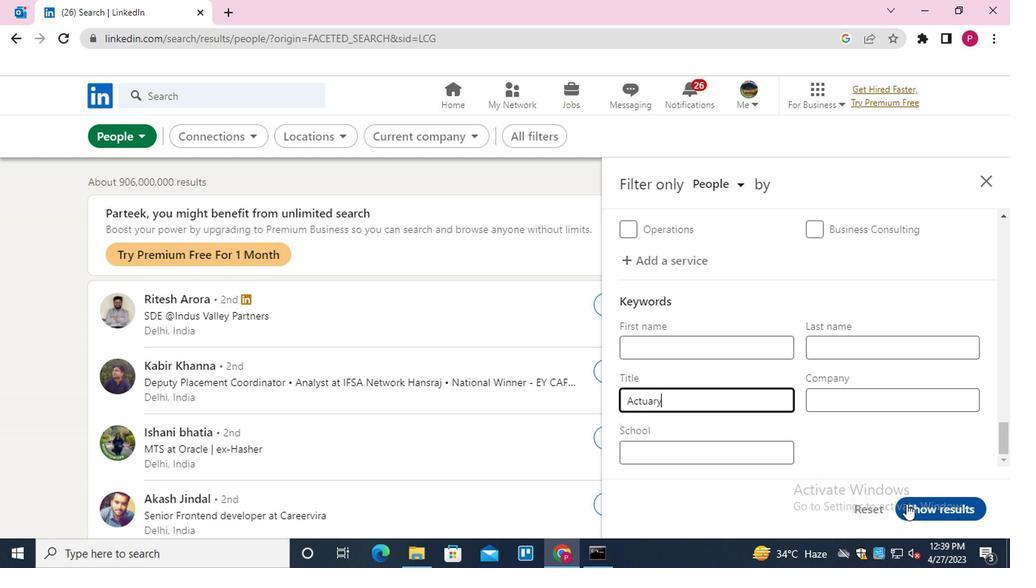 
Action: Mouse moved to (481, 313)
Screenshot: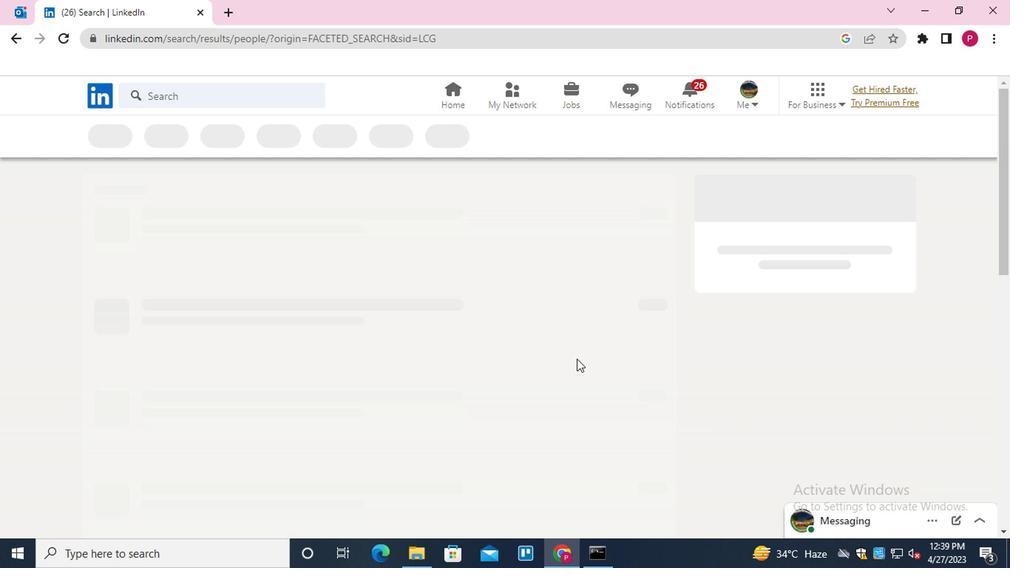
